 Task: Create new contact,   with mail id: 'JohnsonMarry@abc7ny.com', first name: 'Marry', Last name: 'Johnson', Job Title: Chief Executive Officer, Phone number (801) 555-1234. Change life cycle stage to  'Lead' and lead status to 'New'. Add new company to the associated contact: www.seaspancorp.com_x000D_
 and type: Prospect. Logged in from softage.1@softage.net
Action: Mouse moved to (80, 64)
Screenshot: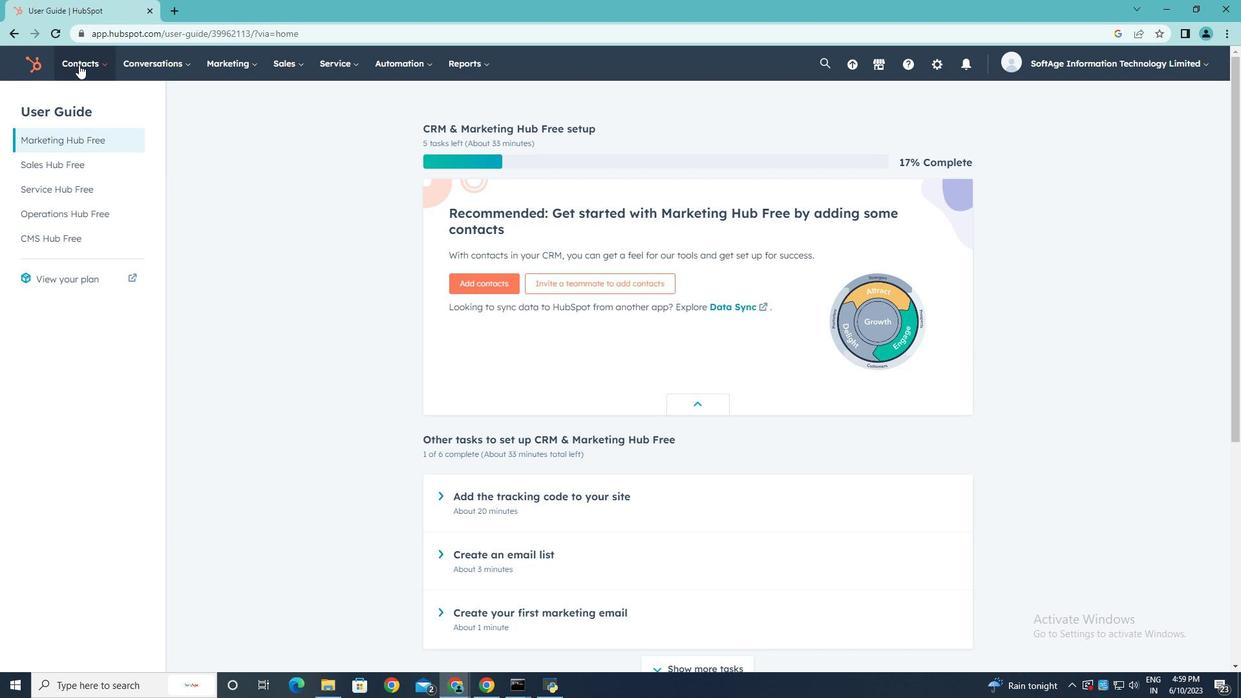 
Action: Mouse pressed left at (80, 64)
Screenshot: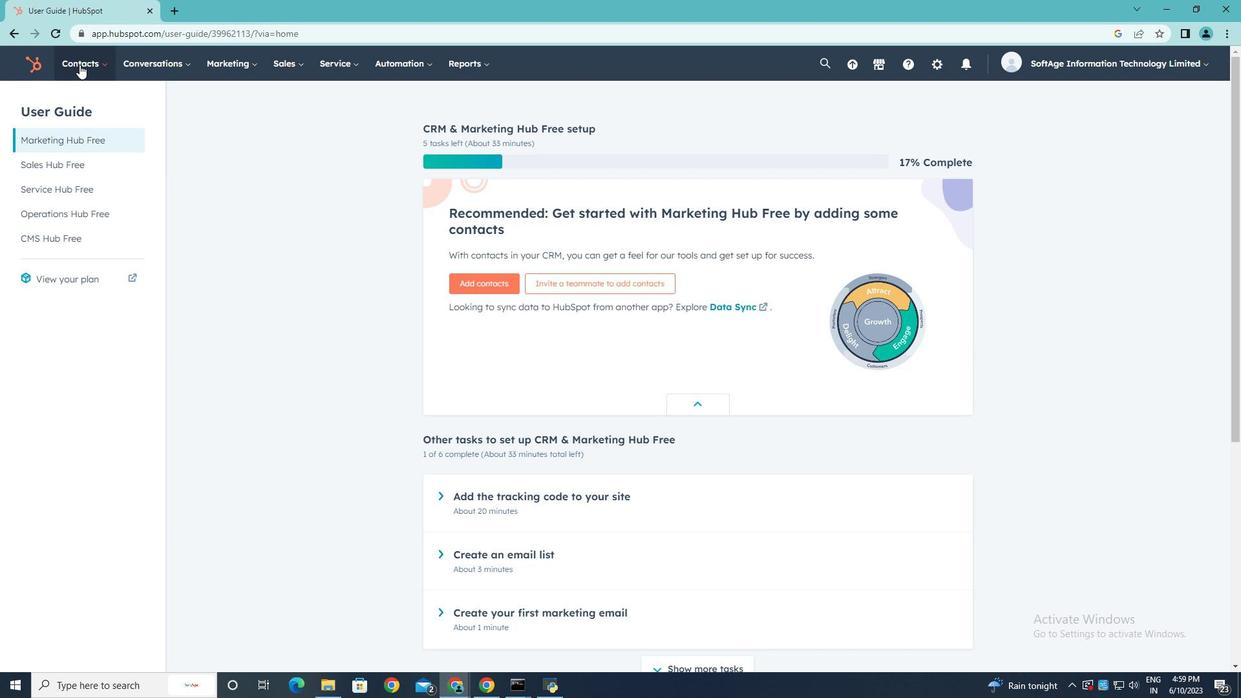 
Action: Mouse moved to (89, 99)
Screenshot: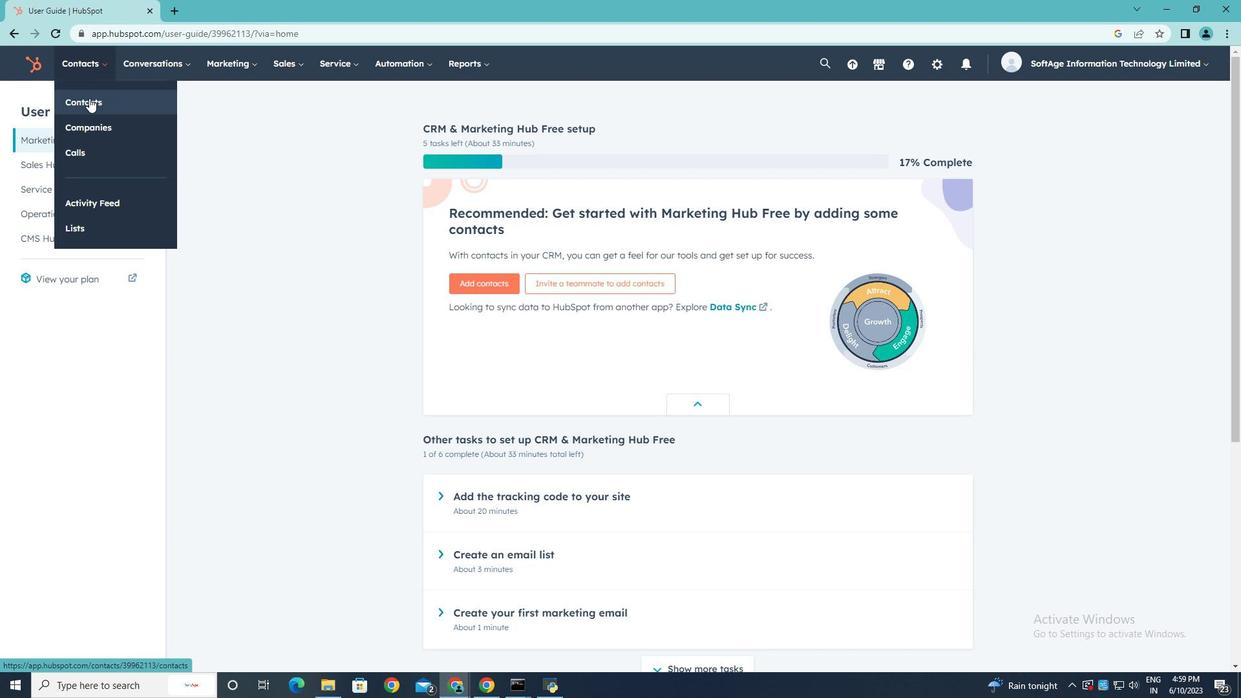
Action: Mouse pressed left at (89, 99)
Screenshot: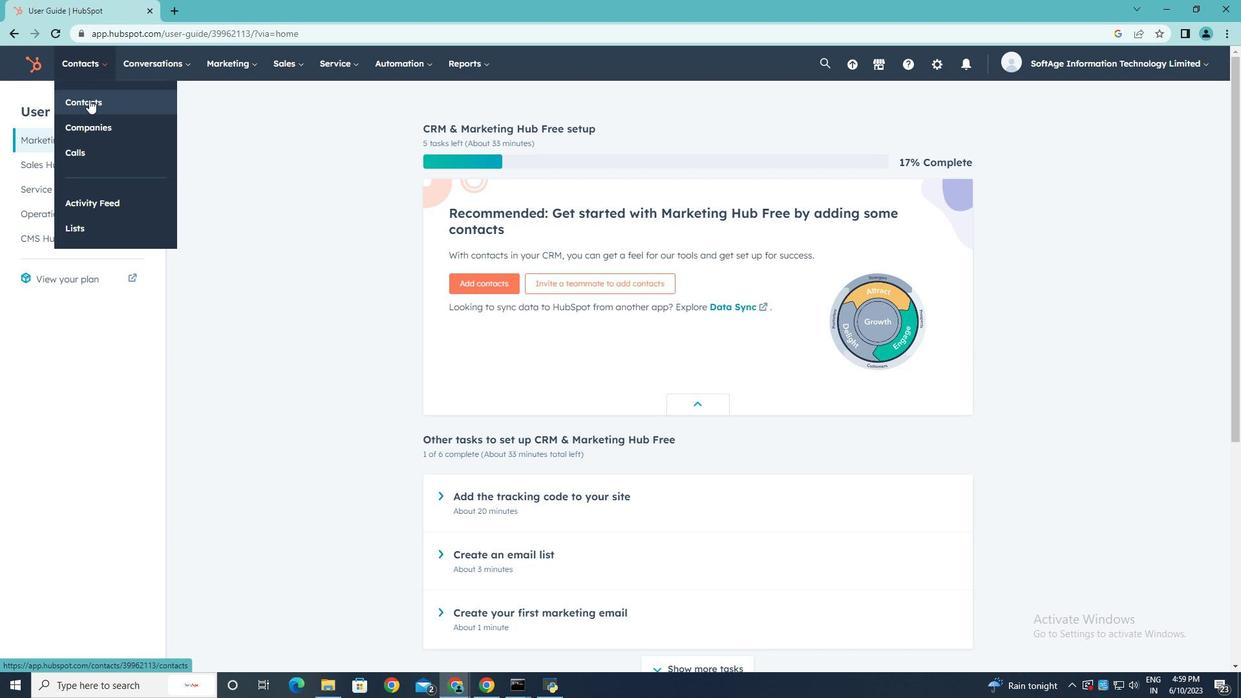 
Action: Mouse moved to (1163, 111)
Screenshot: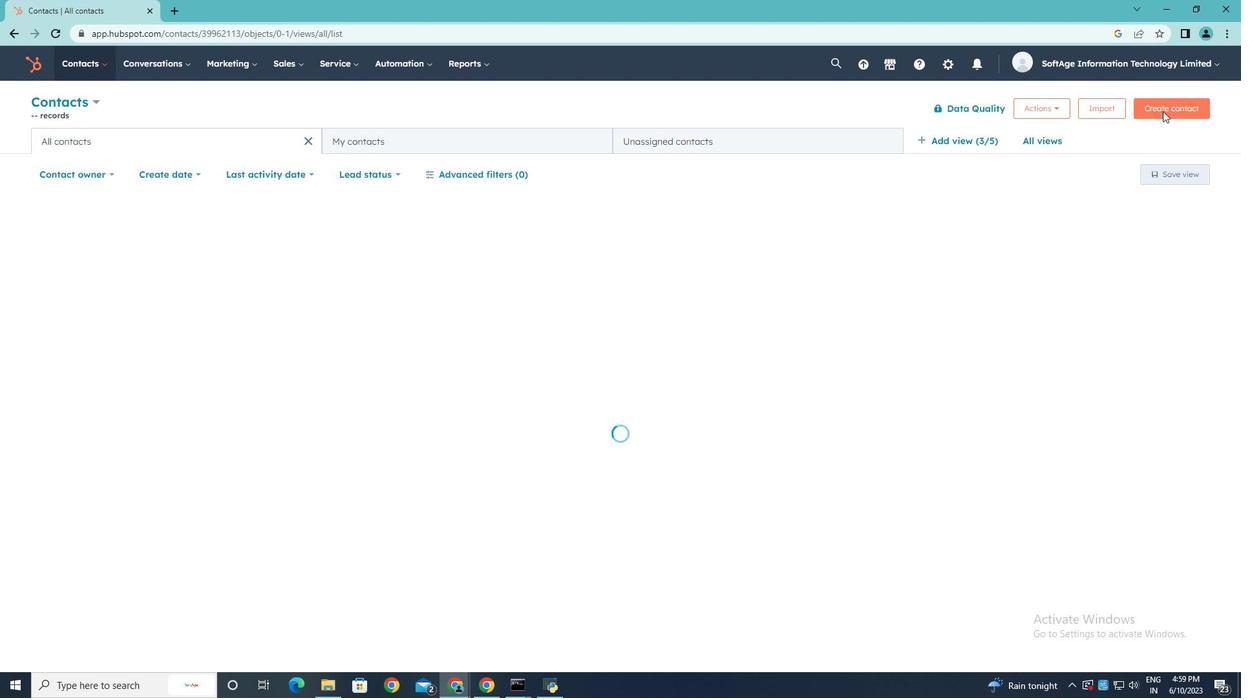 
Action: Mouse pressed left at (1163, 111)
Screenshot: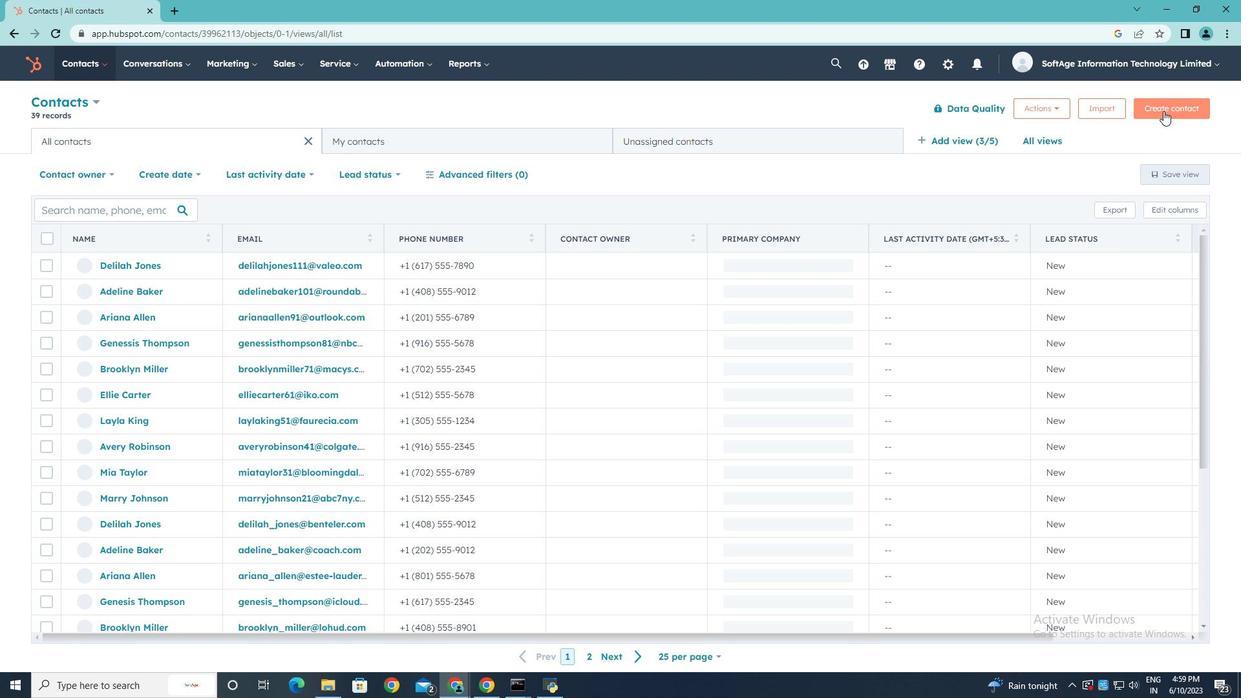 
Action: Mouse moved to (915, 170)
Screenshot: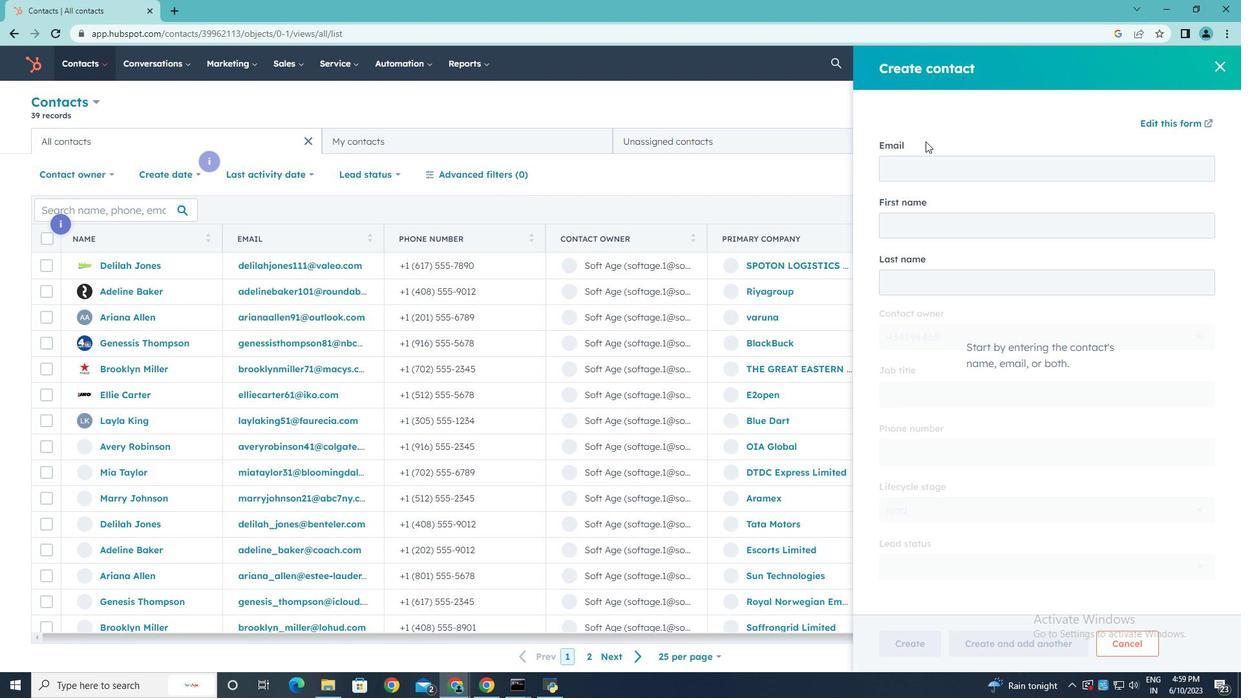 
Action: Mouse pressed left at (915, 170)
Screenshot: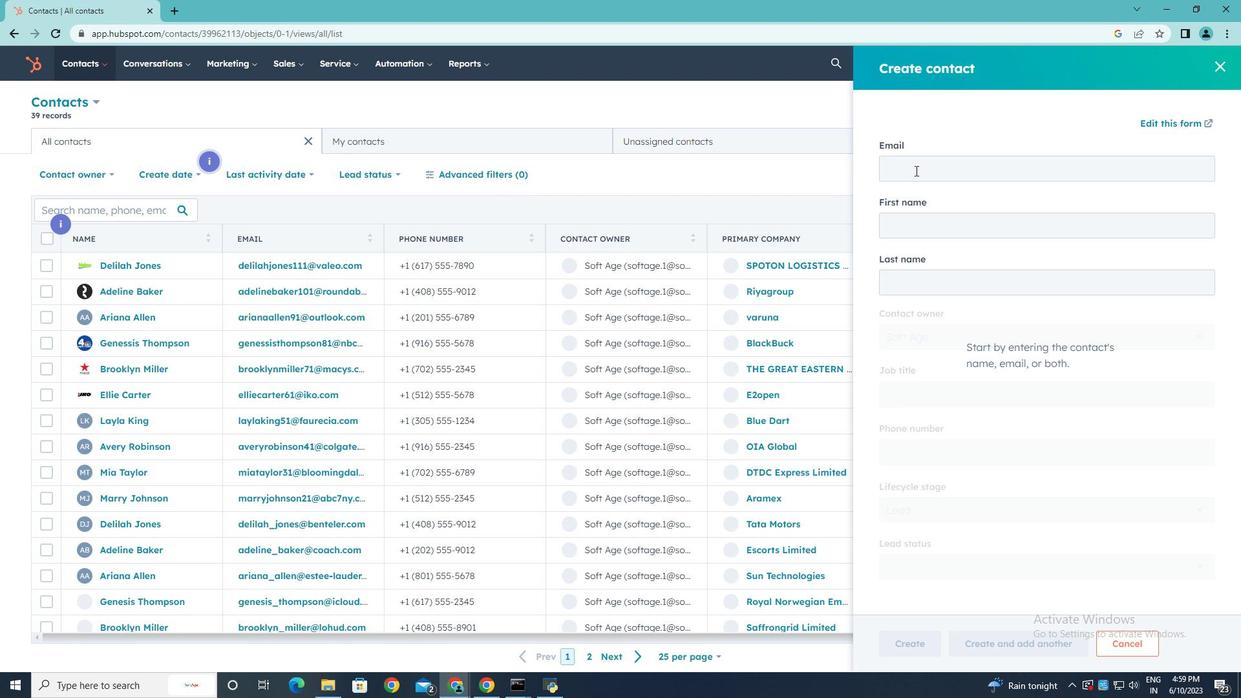 
Action: Key pressed <Key.shift>Johnson<Key.shift><Key.shift><Key.shift>Marry<Key.shift>@abc7ny.com
Screenshot: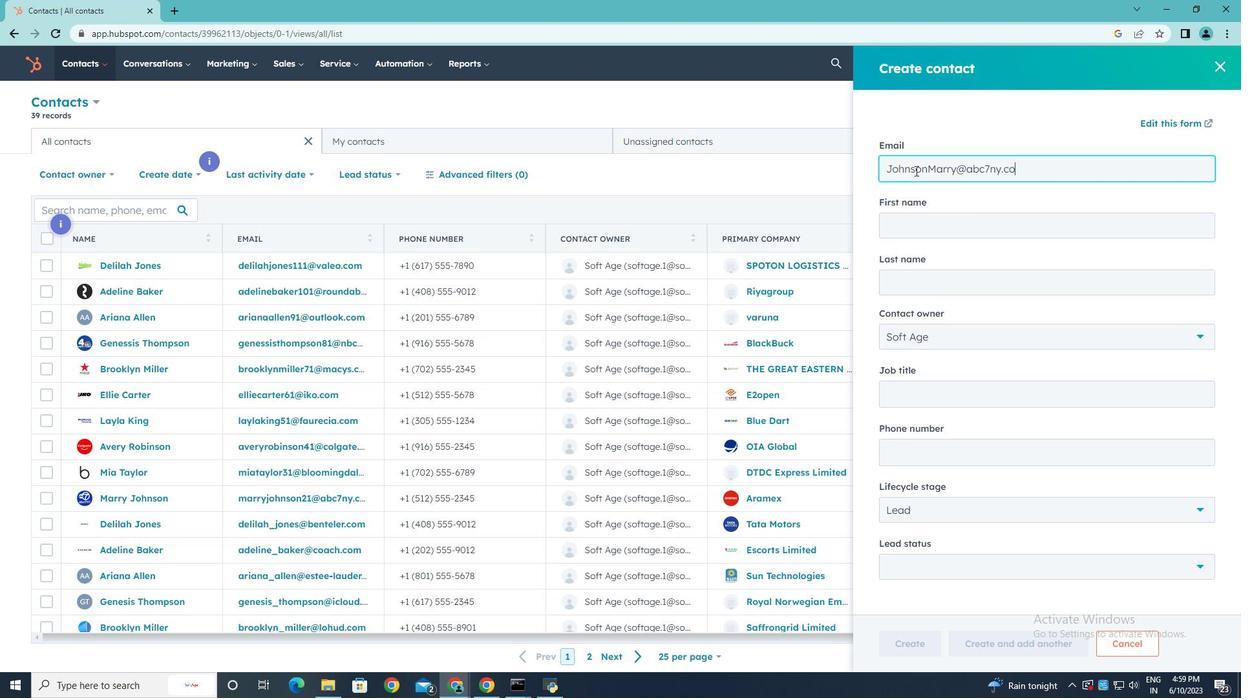 
Action: Mouse moved to (907, 225)
Screenshot: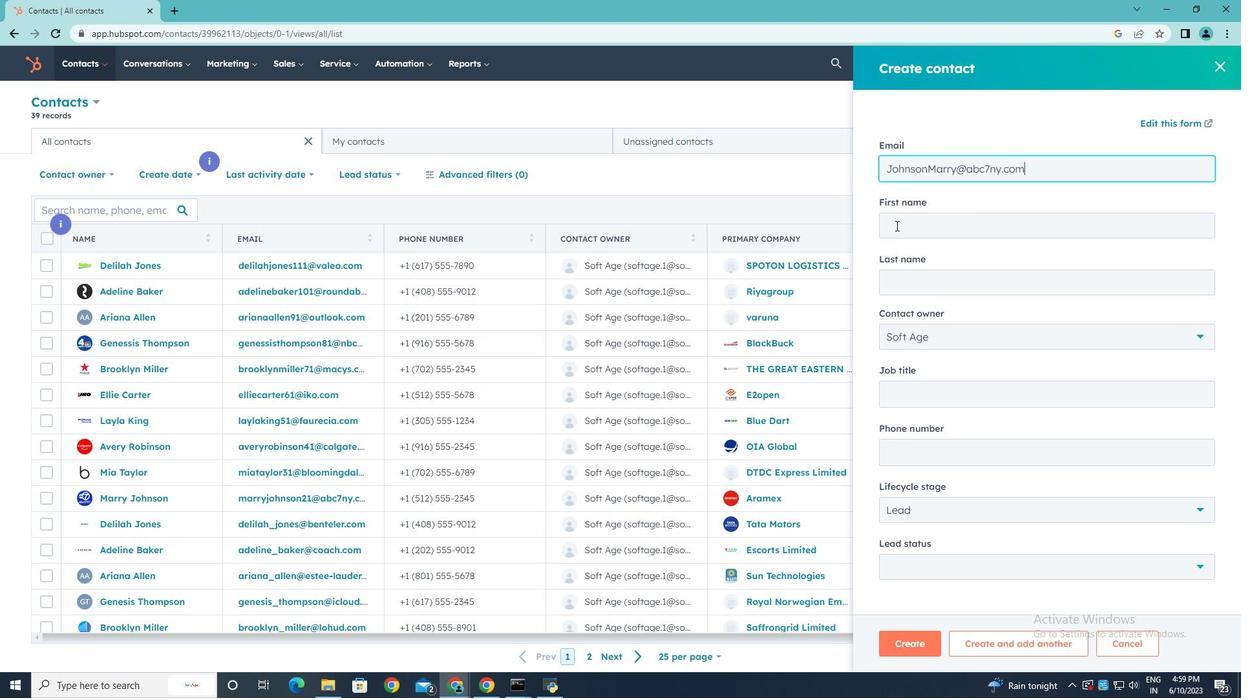 
Action: Mouse pressed left at (907, 225)
Screenshot: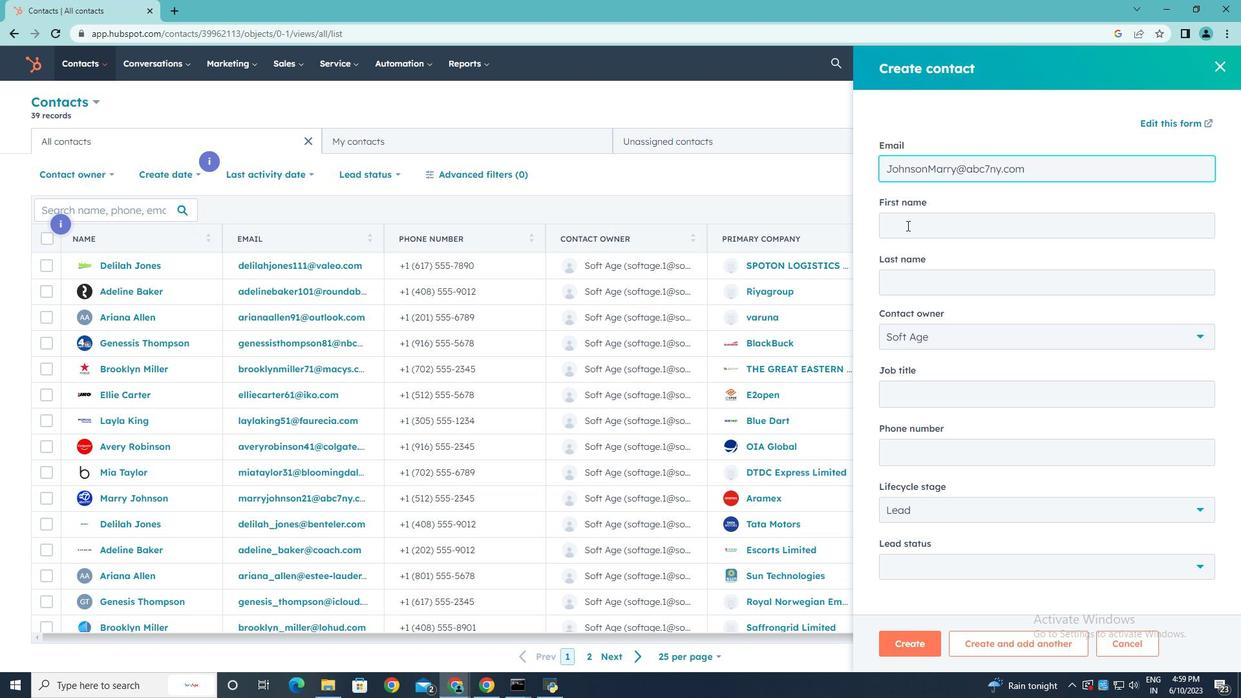 
Action: Key pressed <Key.shift>Johnson
Screenshot: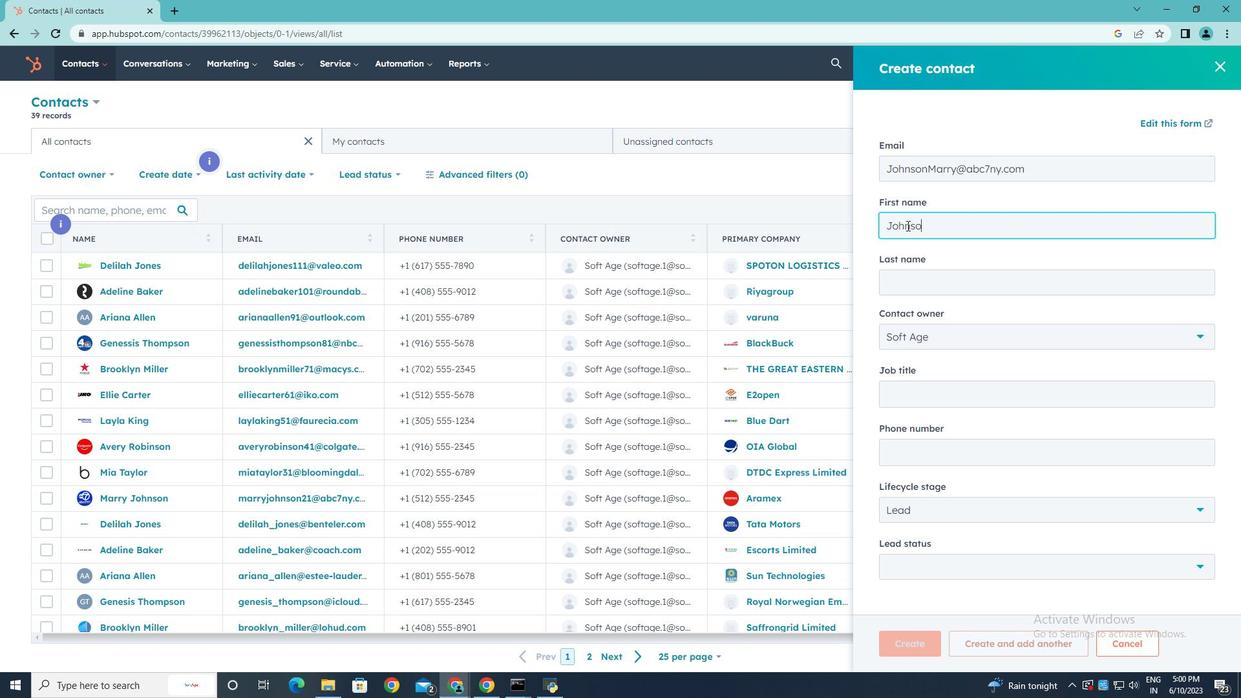 
Action: Mouse moved to (907, 287)
Screenshot: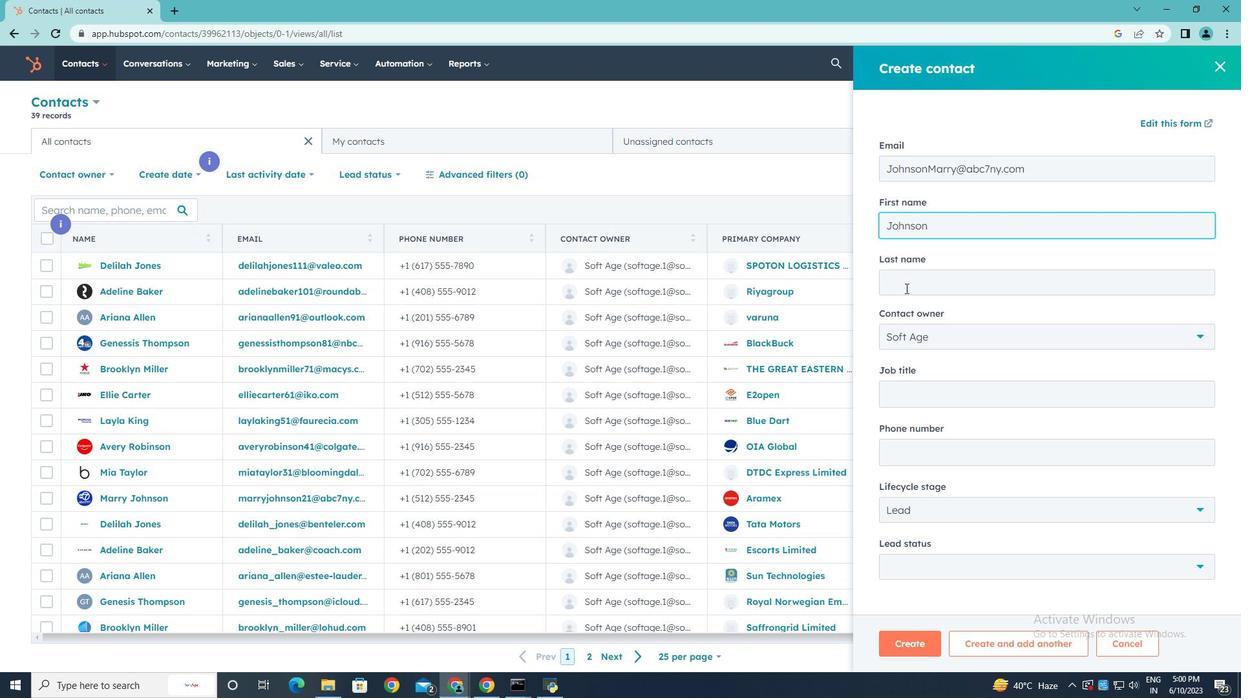 
Action: Mouse pressed left at (907, 287)
Screenshot: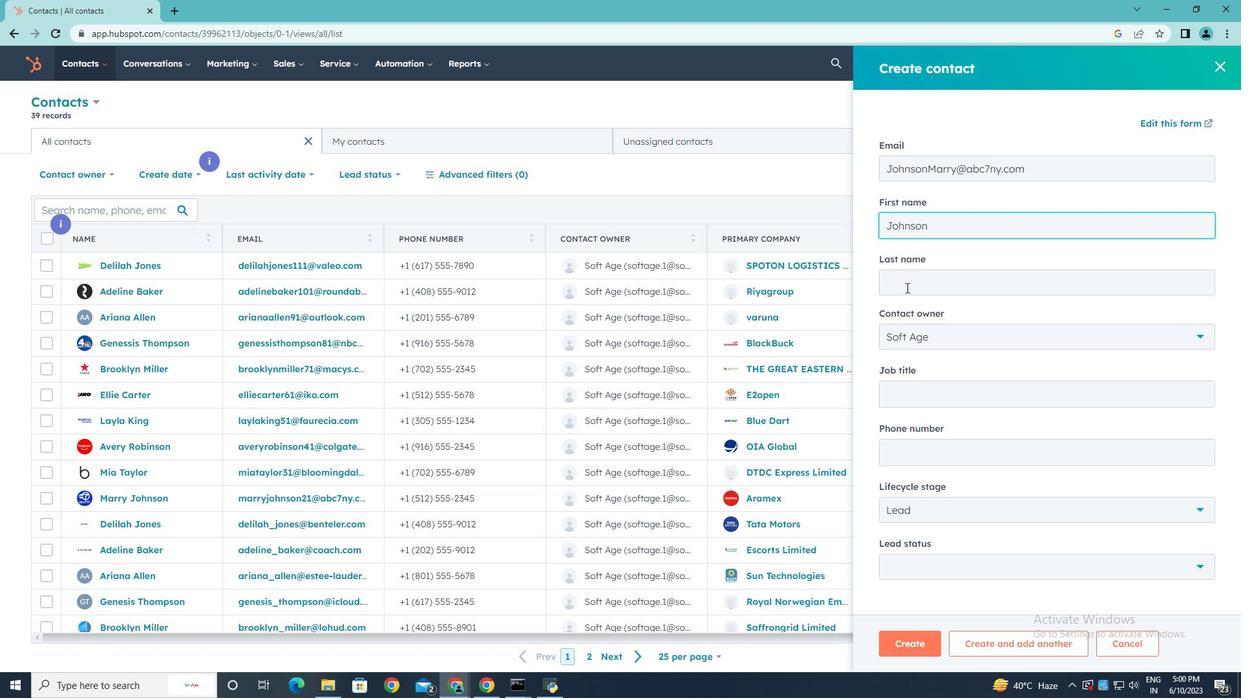 
Action: Key pressed <Key.shift>Marry
Screenshot: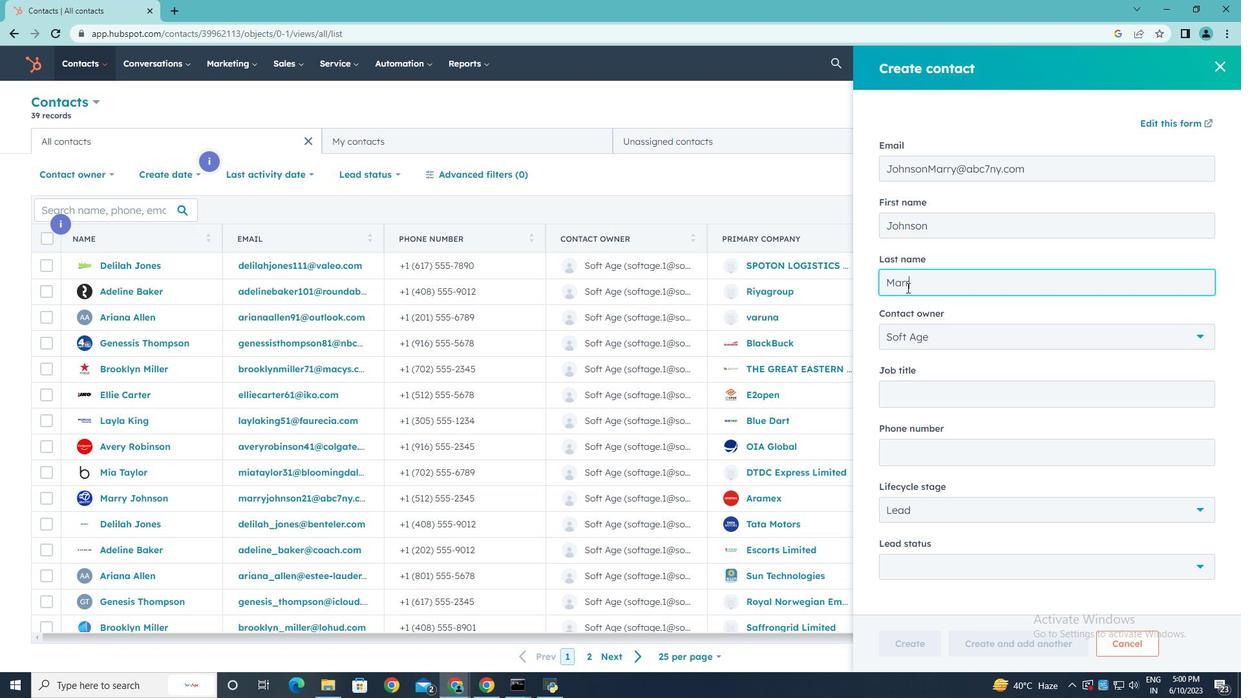 
Action: Mouse moved to (919, 397)
Screenshot: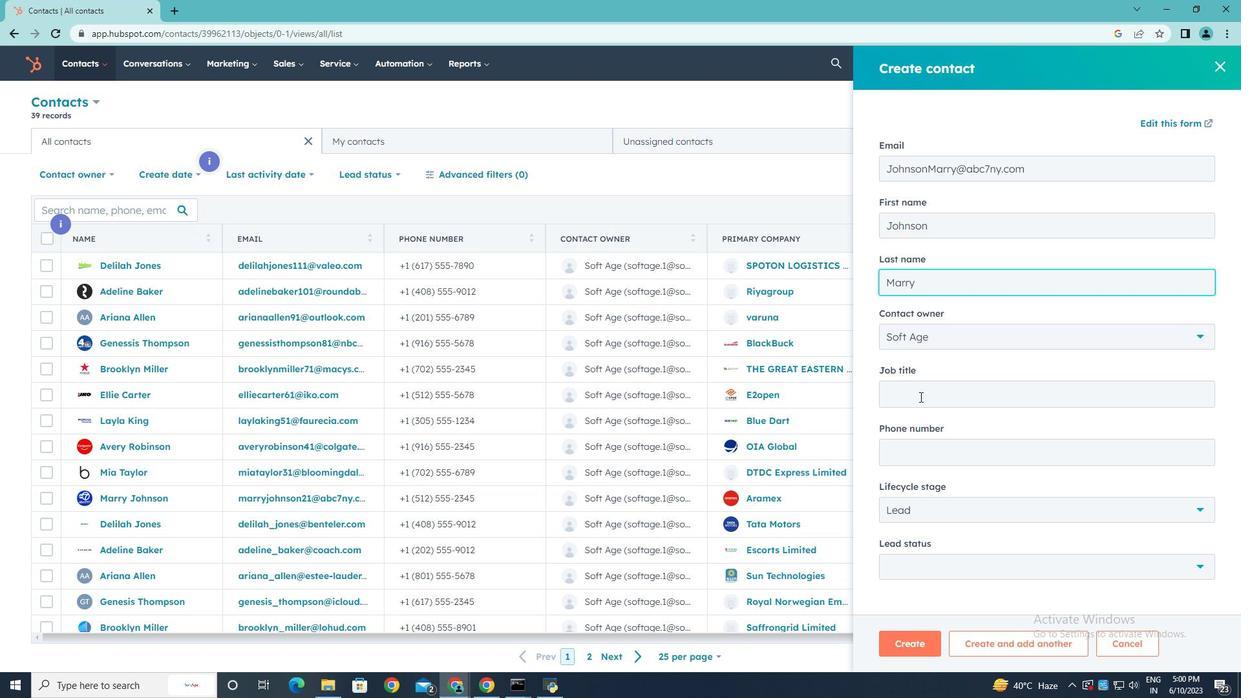 
Action: Mouse pressed left at (919, 397)
Screenshot: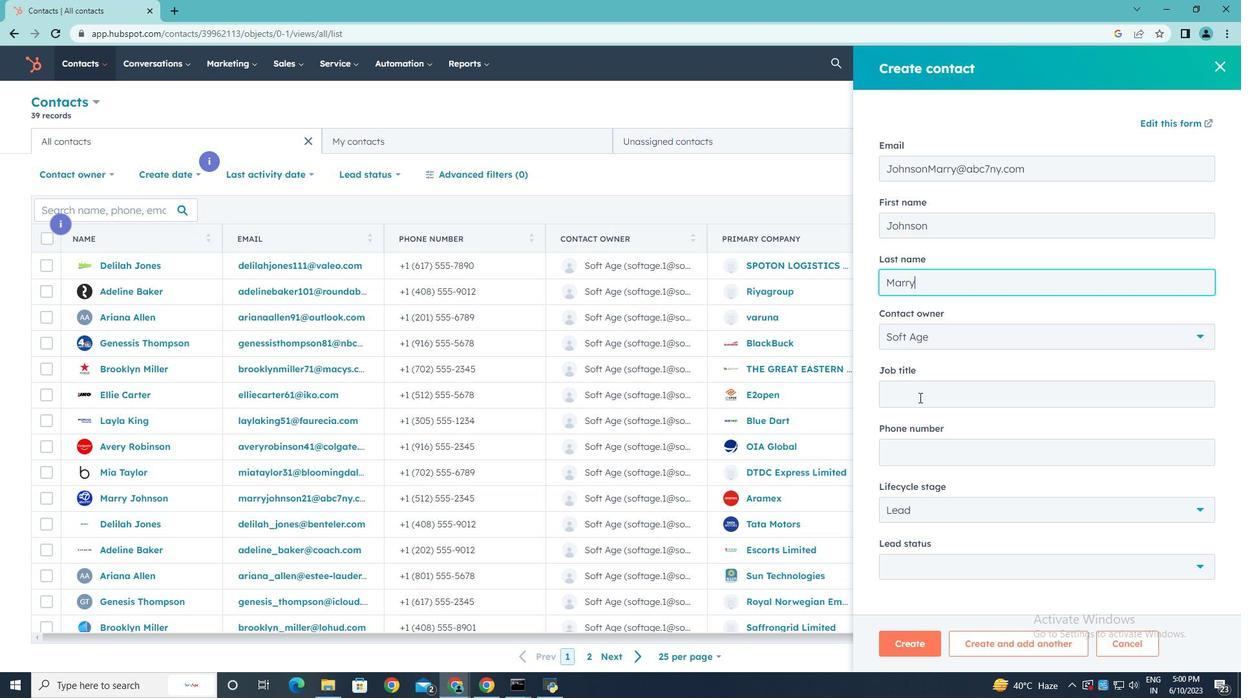 
Action: Key pressed <Key.shift>Chief<Key.space><Key.shift><Key.shift><Key.shift>Executive<Key.space><Key.shift><Key.shift><Key.shift><Key.shift><Key.shift><Key.shift>Officer
Screenshot: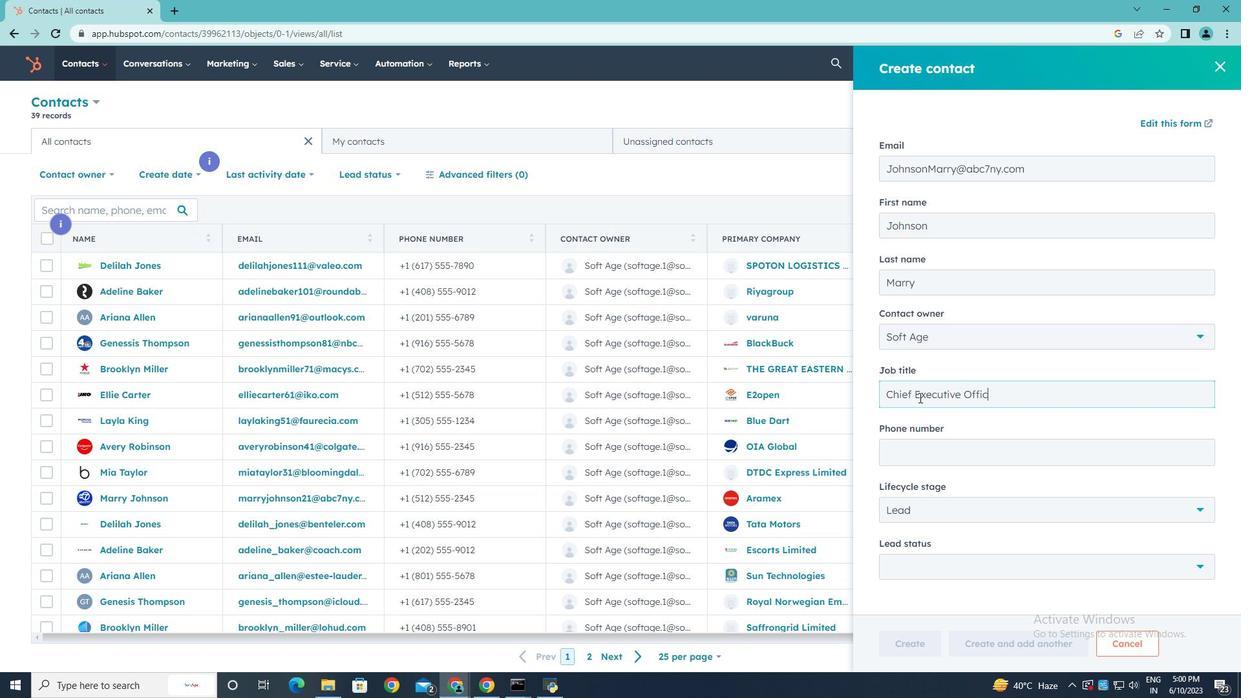
Action: Mouse moved to (953, 450)
Screenshot: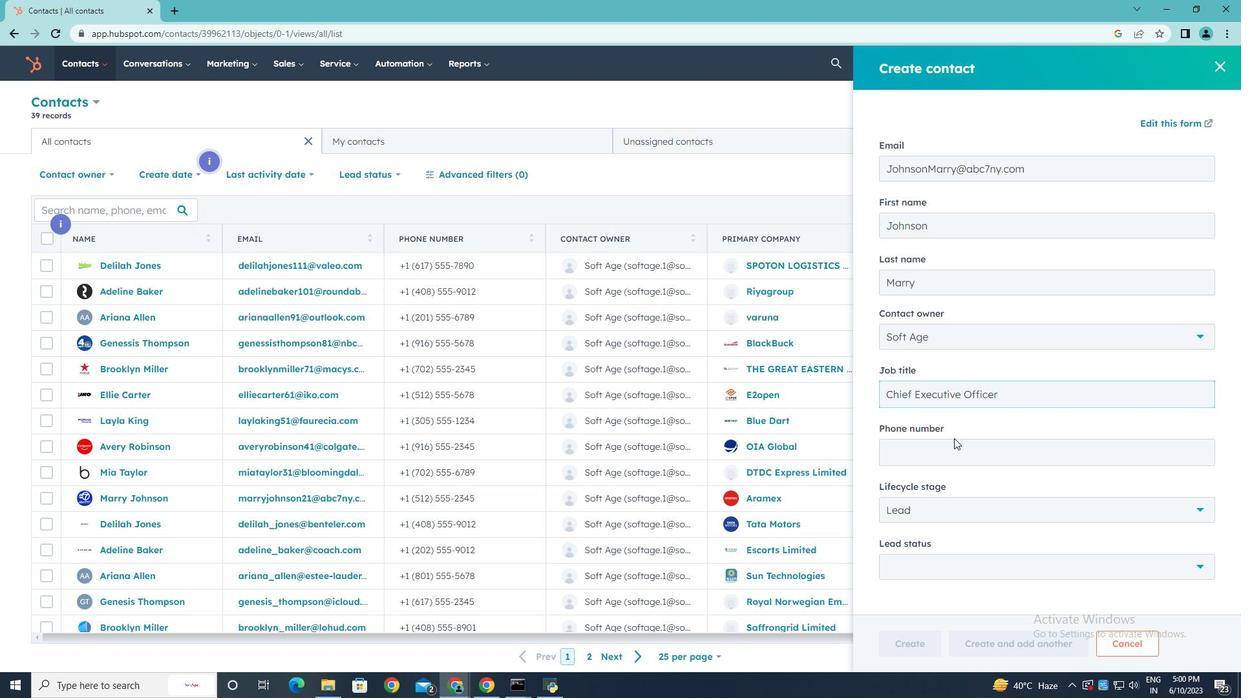 
Action: Mouse pressed left at (953, 450)
Screenshot: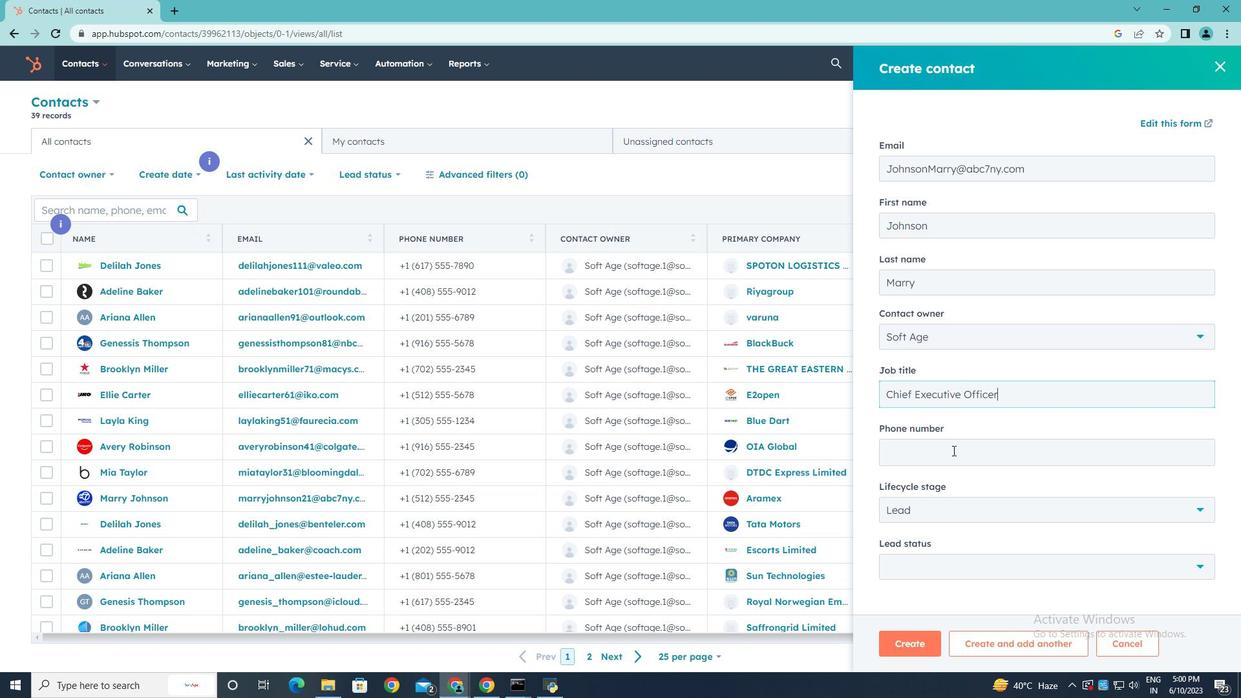 
Action: Key pressed 8015551234
Screenshot: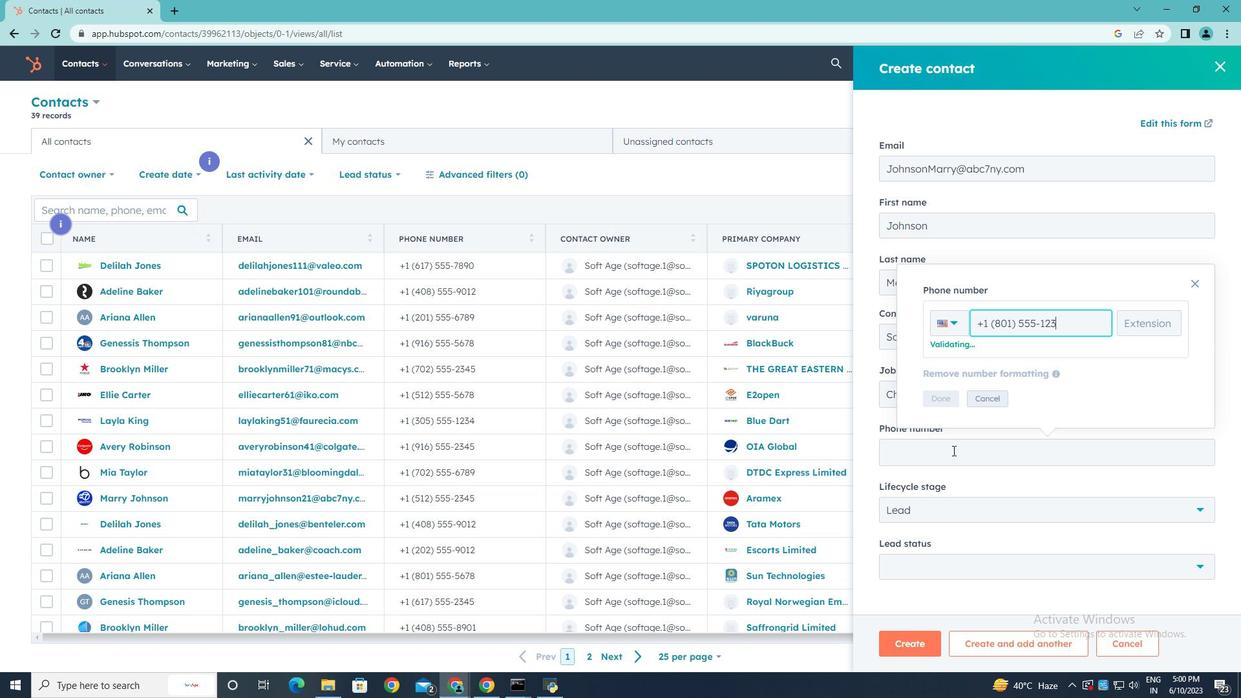
Action: Mouse moved to (948, 400)
Screenshot: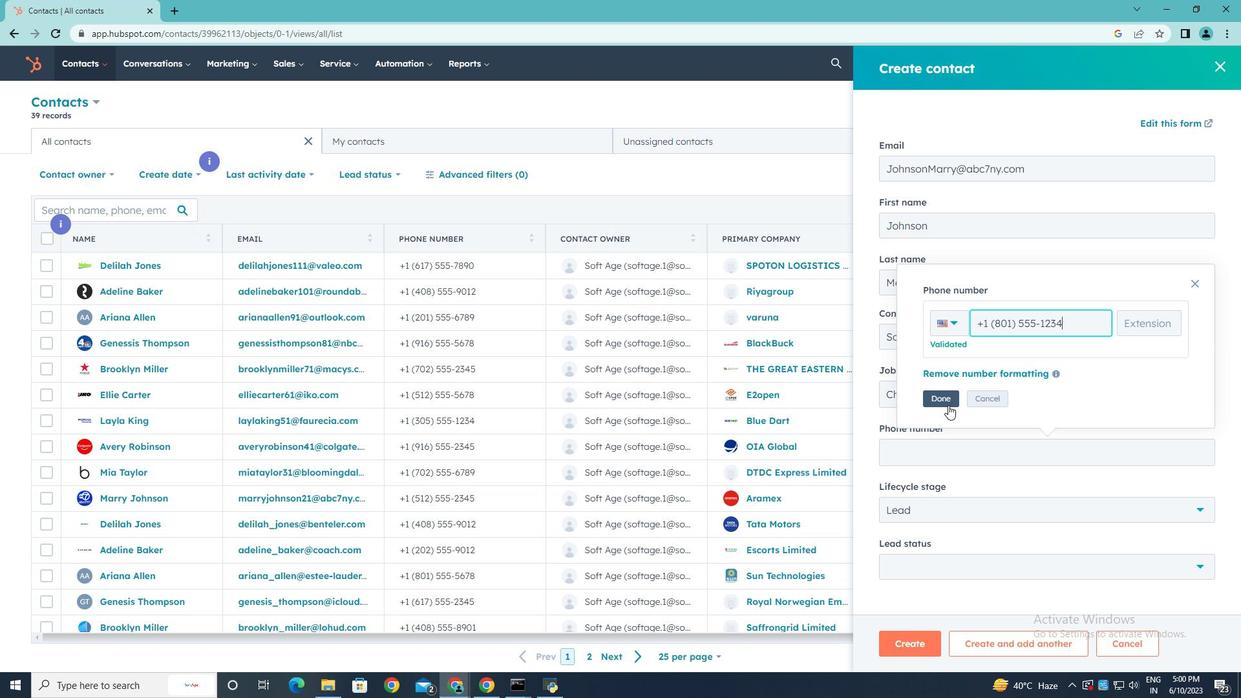 
Action: Mouse pressed left at (948, 400)
Screenshot: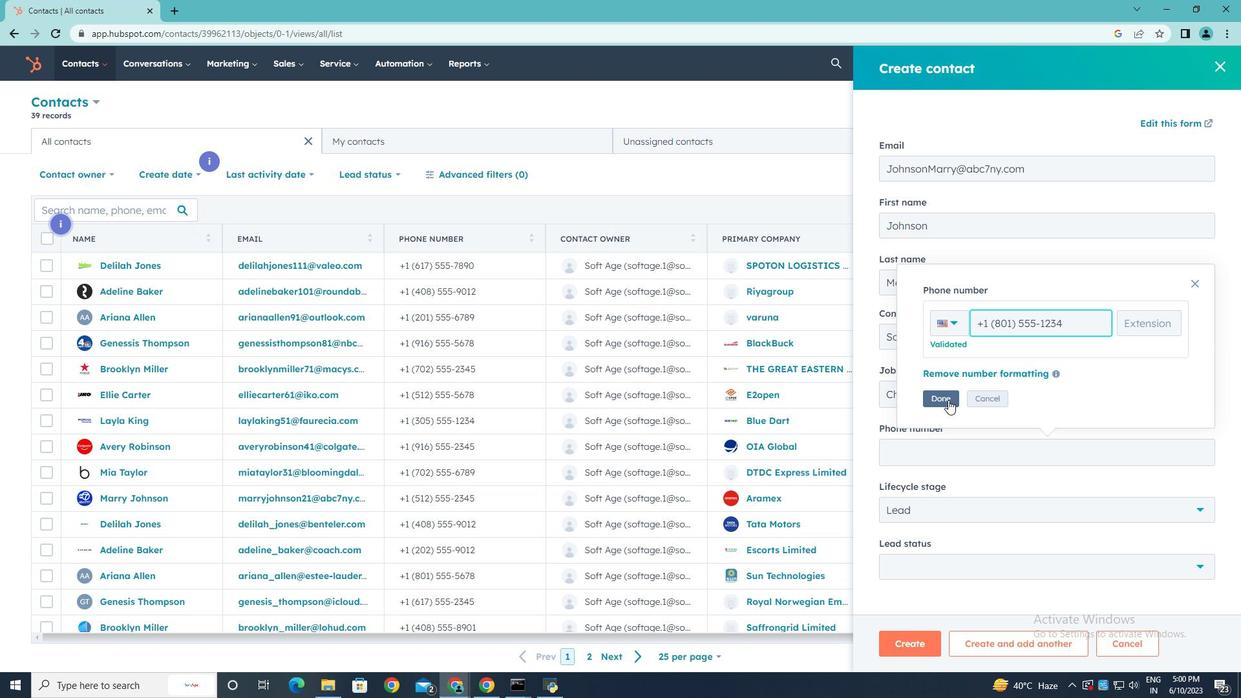 
Action: Mouse moved to (960, 512)
Screenshot: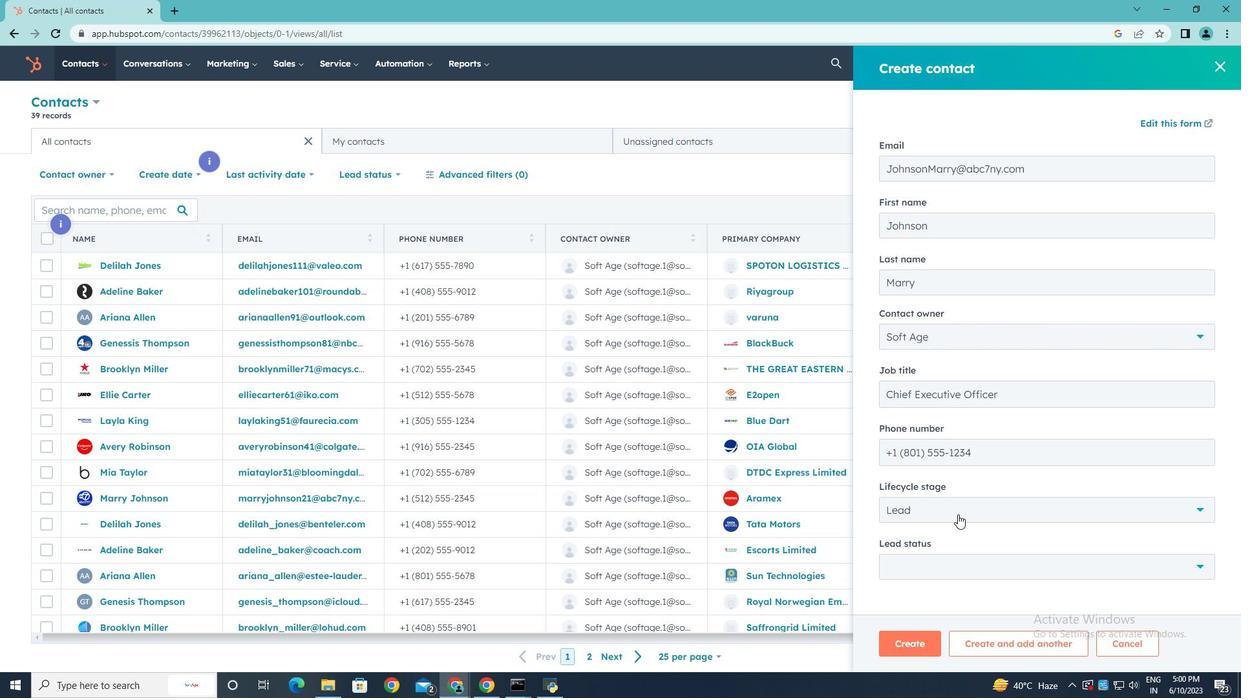 
Action: Mouse pressed left at (960, 512)
Screenshot: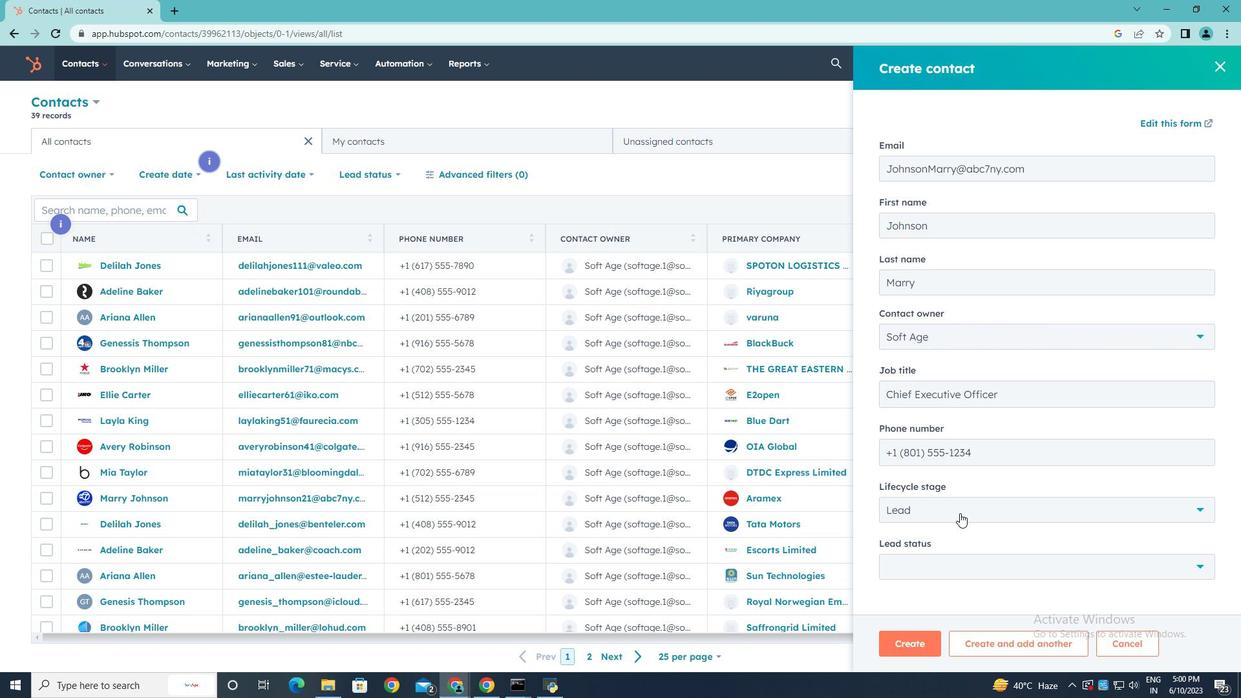 
Action: Mouse moved to (933, 391)
Screenshot: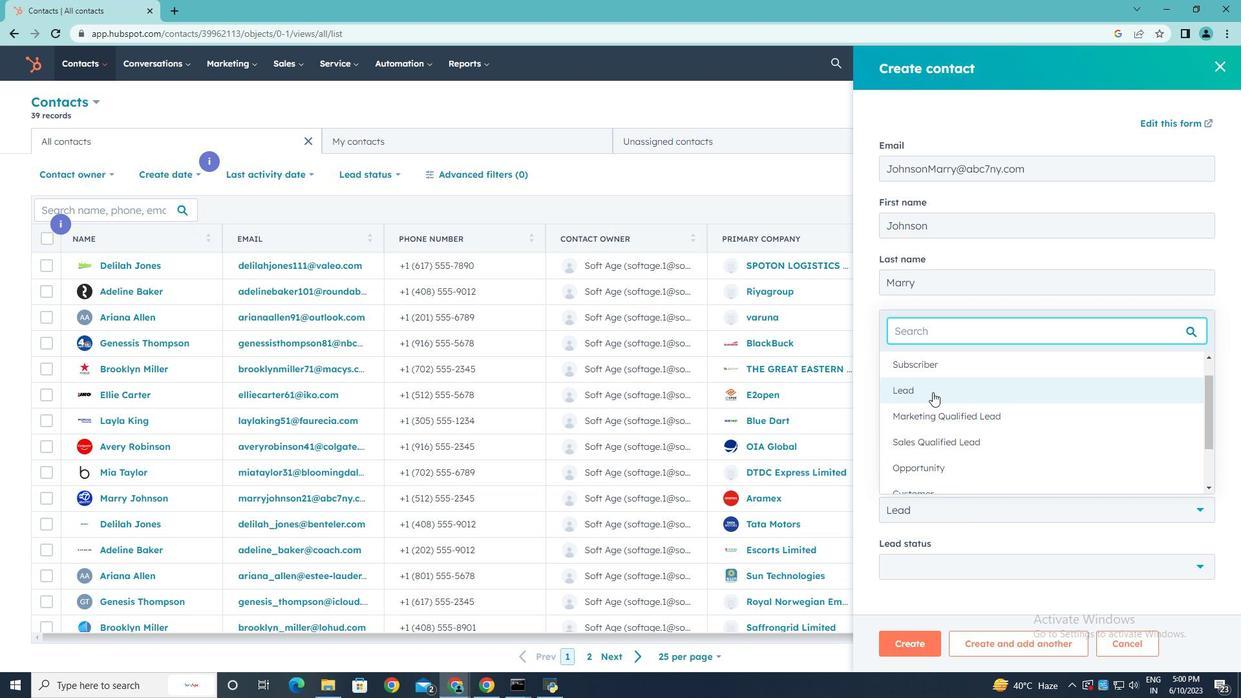 
Action: Mouse pressed left at (933, 391)
Screenshot: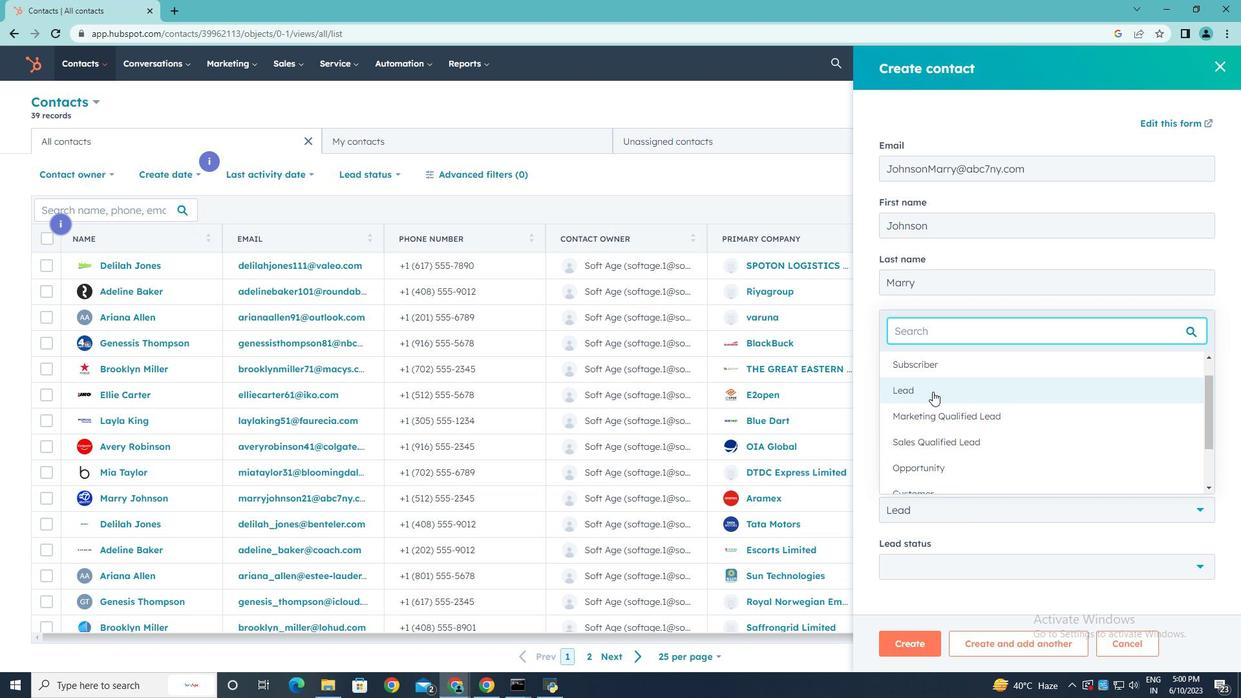 
Action: Mouse moved to (935, 567)
Screenshot: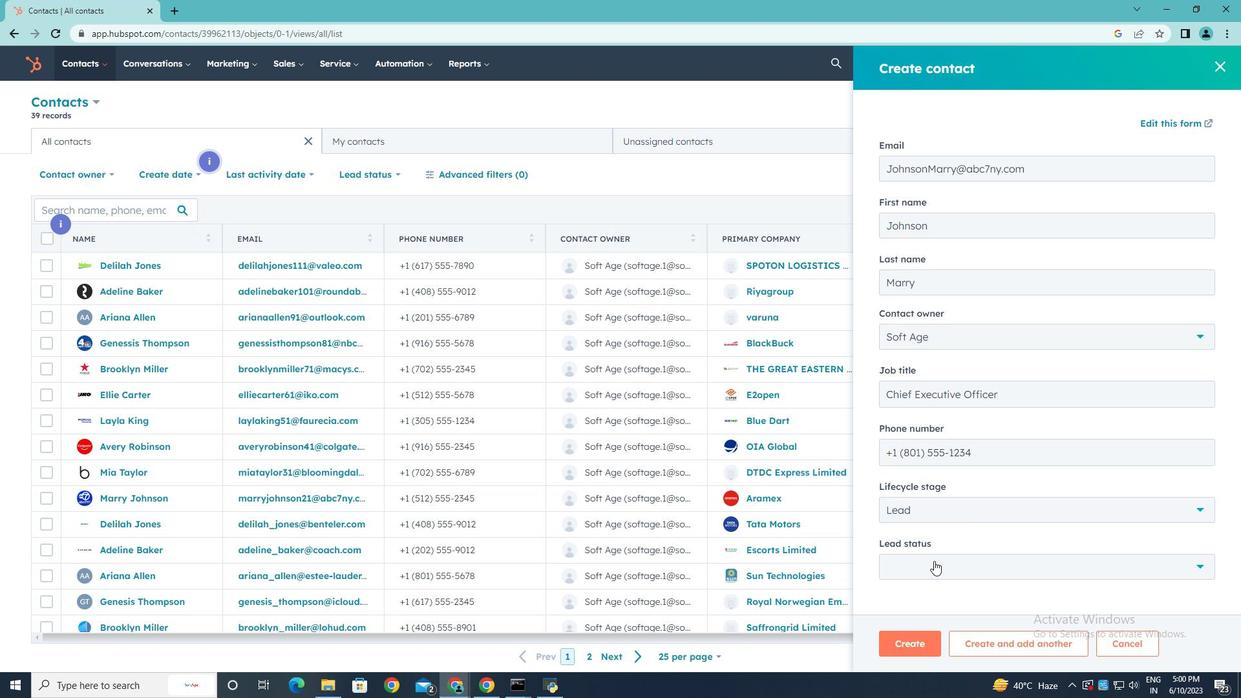 
Action: Mouse pressed left at (935, 567)
Screenshot: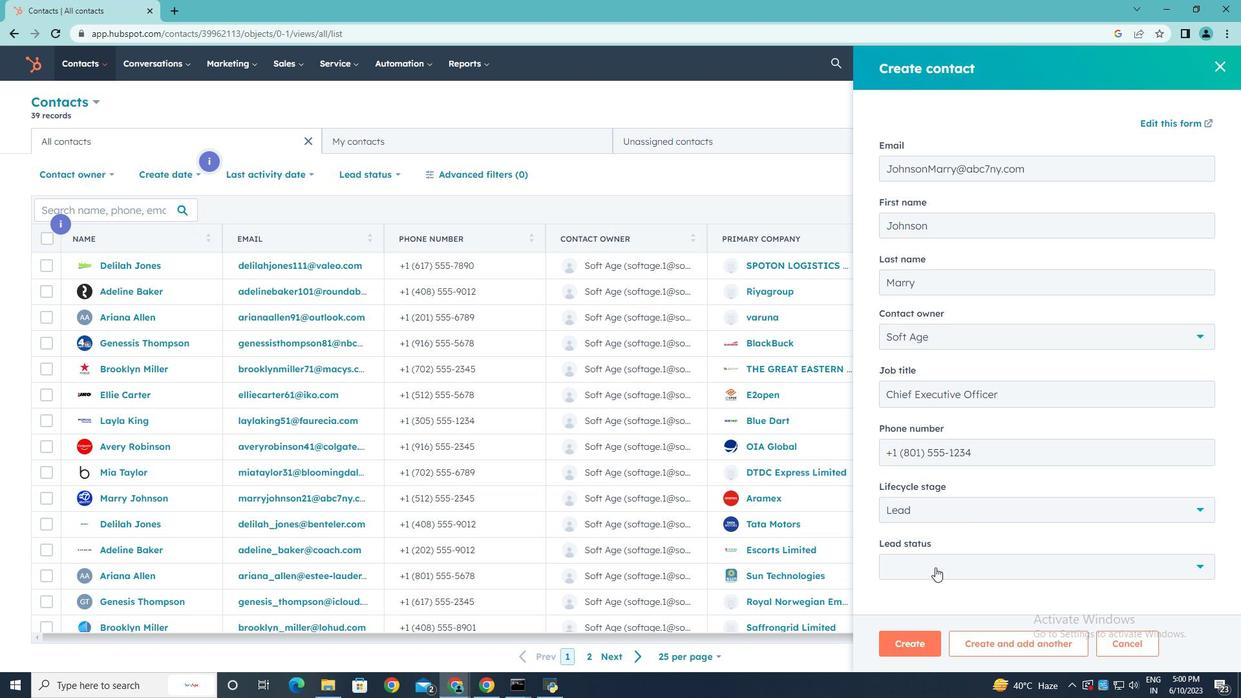 
Action: Mouse moved to (938, 453)
Screenshot: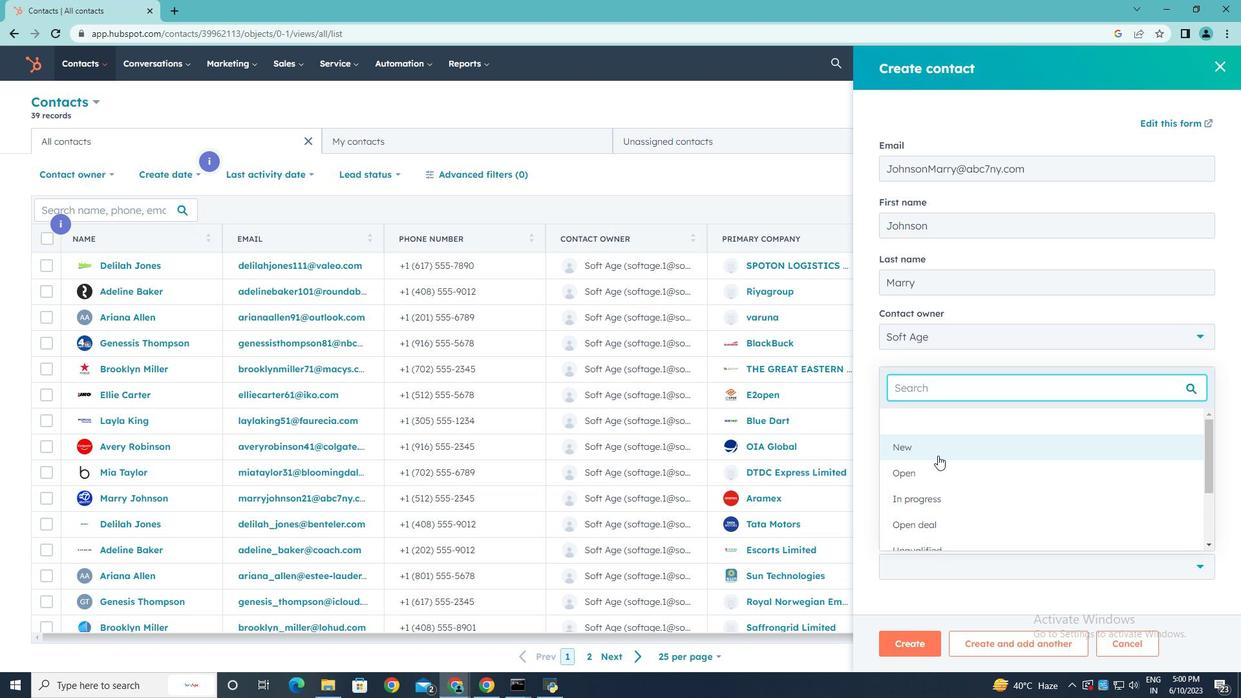 
Action: Mouse pressed left at (938, 453)
Screenshot: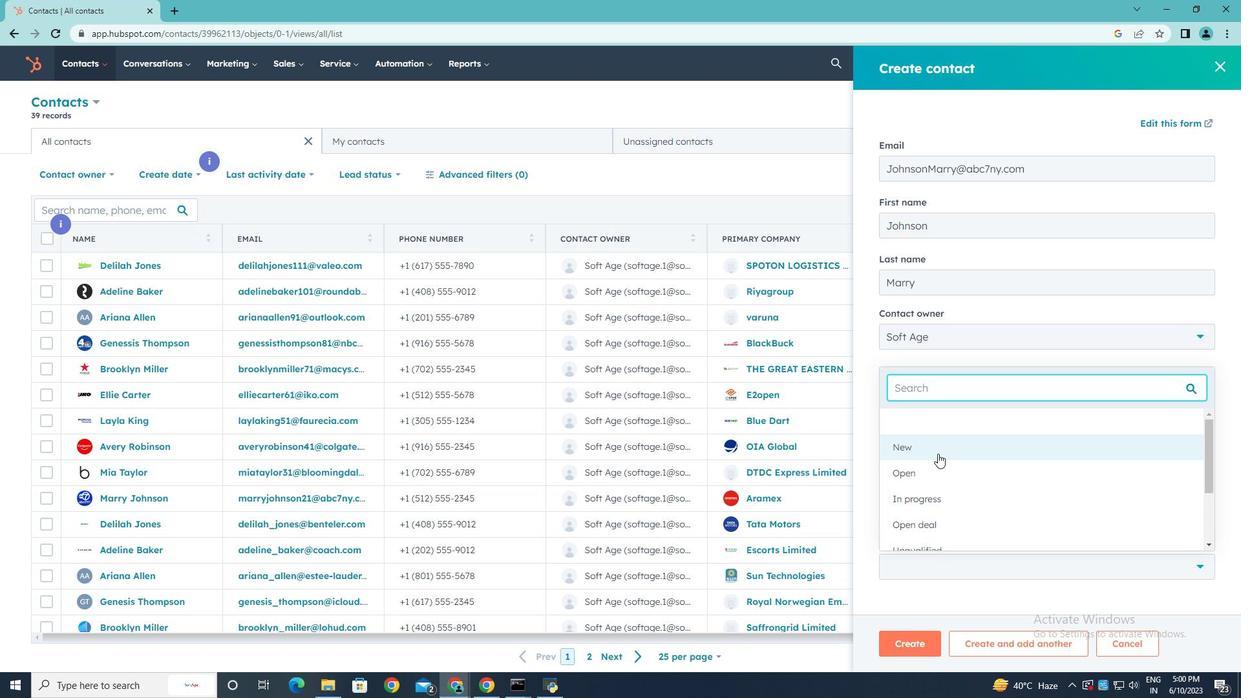 
Action: Mouse moved to (967, 530)
Screenshot: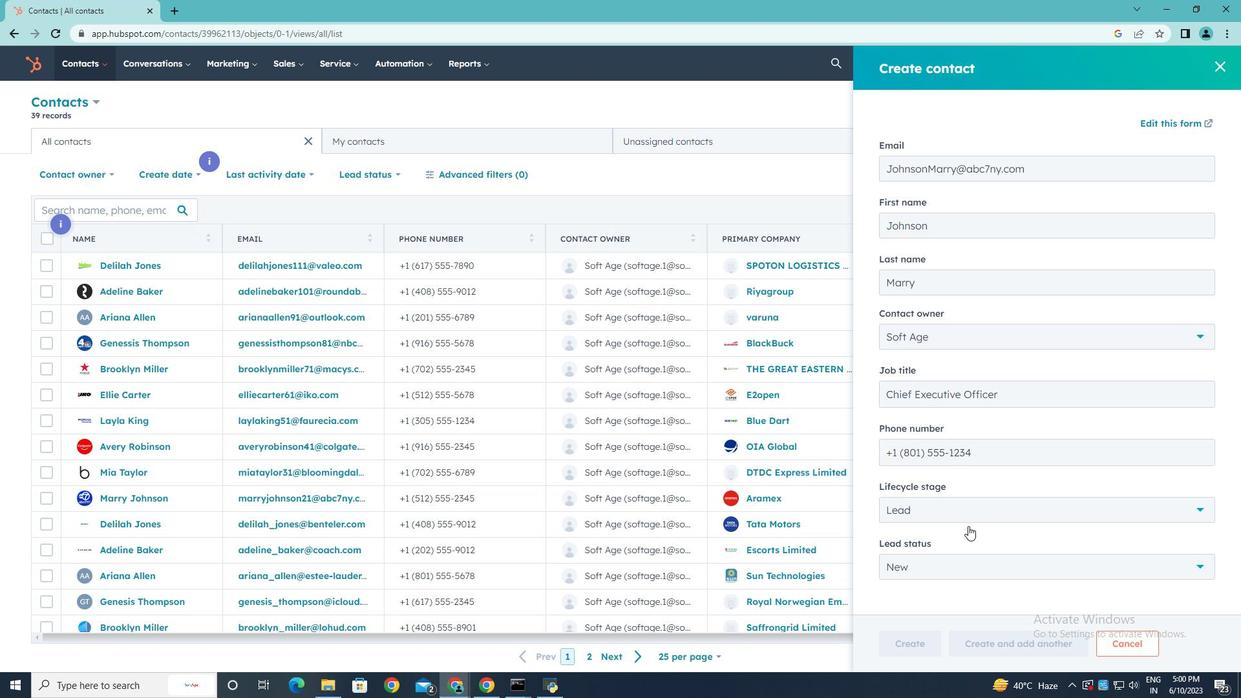 
Action: Mouse scrolled (967, 529) with delta (0, 0)
Screenshot: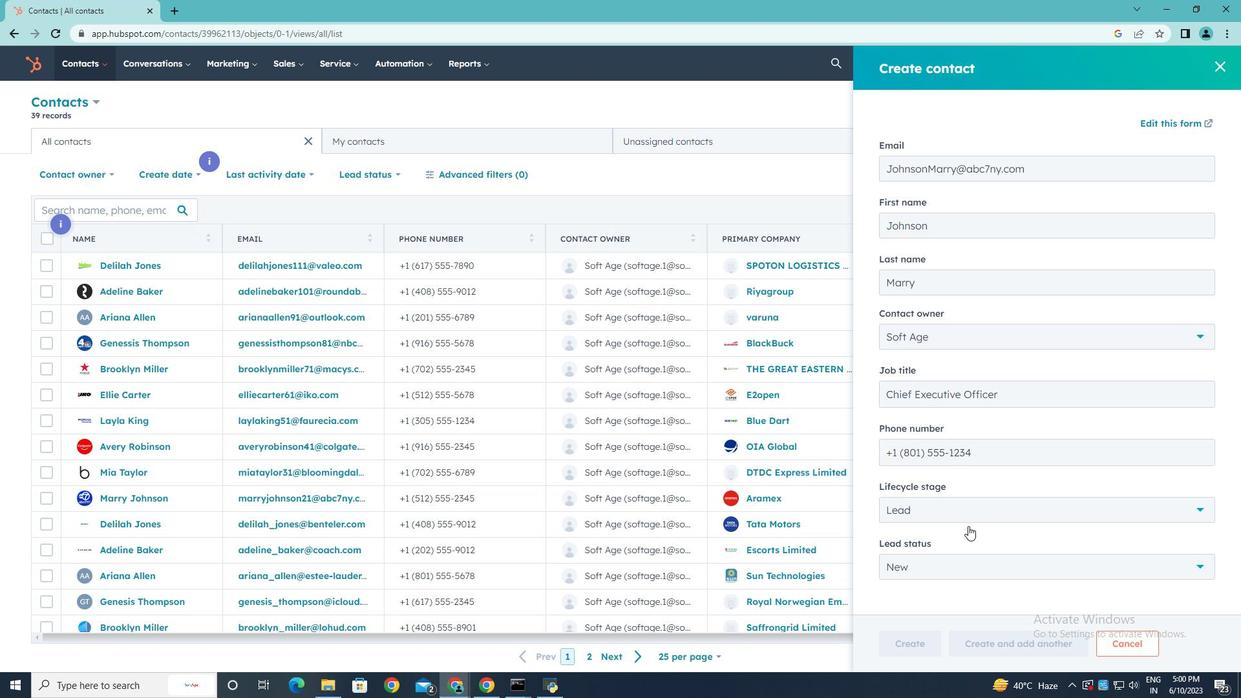 
Action: Mouse scrolled (967, 529) with delta (0, 0)
Screenshot: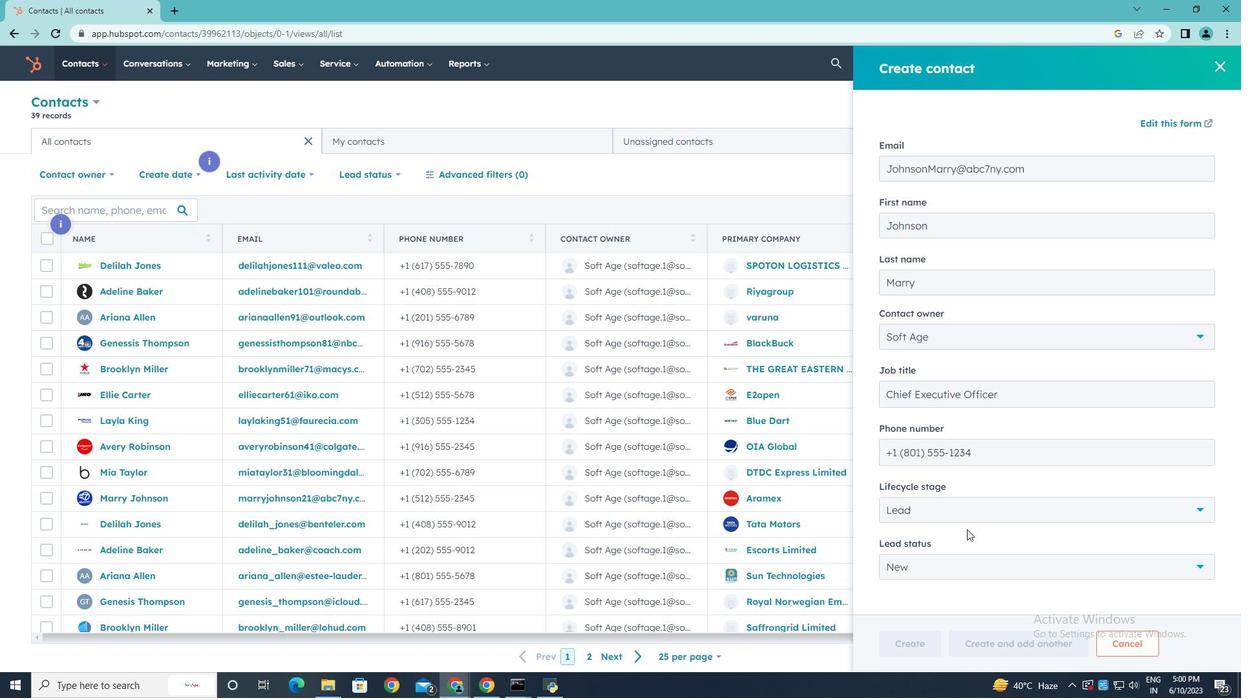 
Action: Mouse moved to (909, 642)
Screenshot: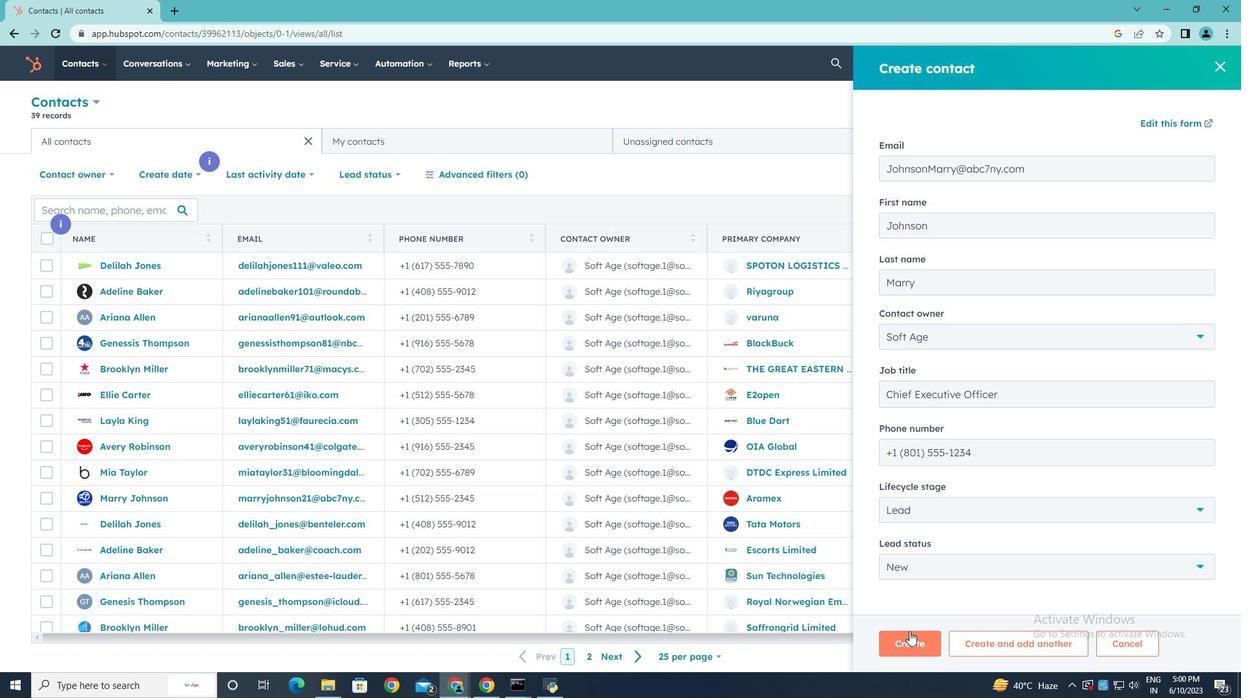 
Action: Mouse pressed left at (909, 642)
Screenshot: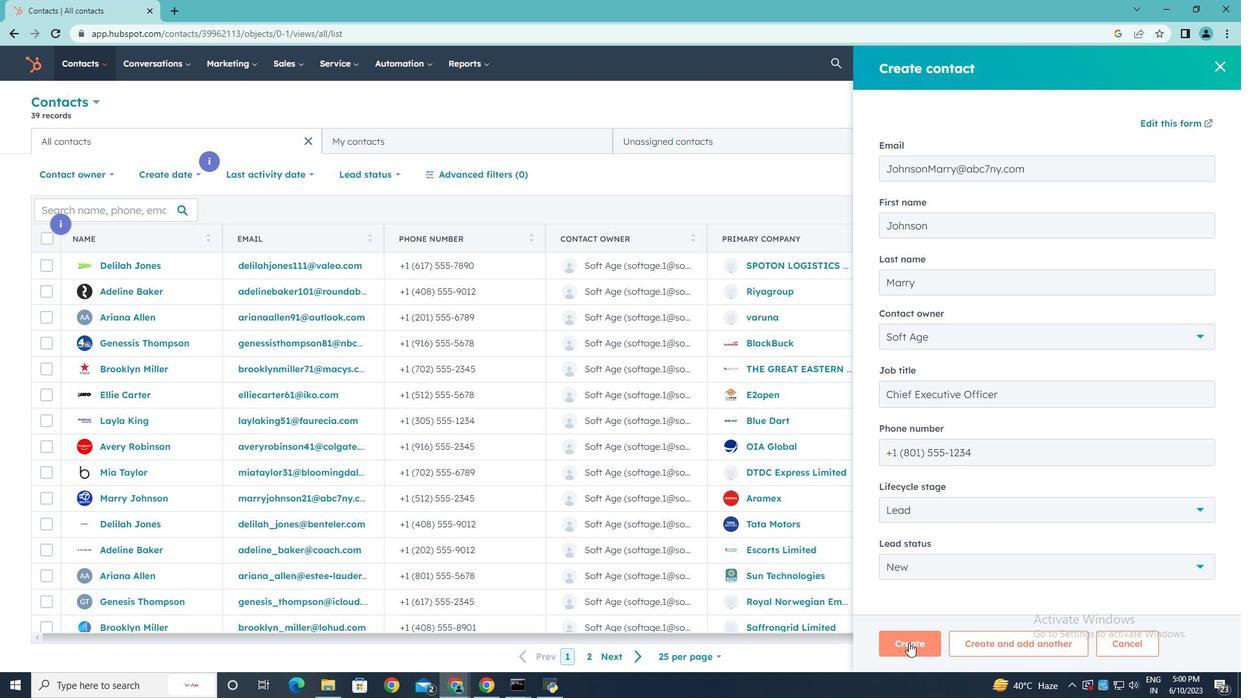 
Action: Mouse moved to (878, 420)
Screenshot: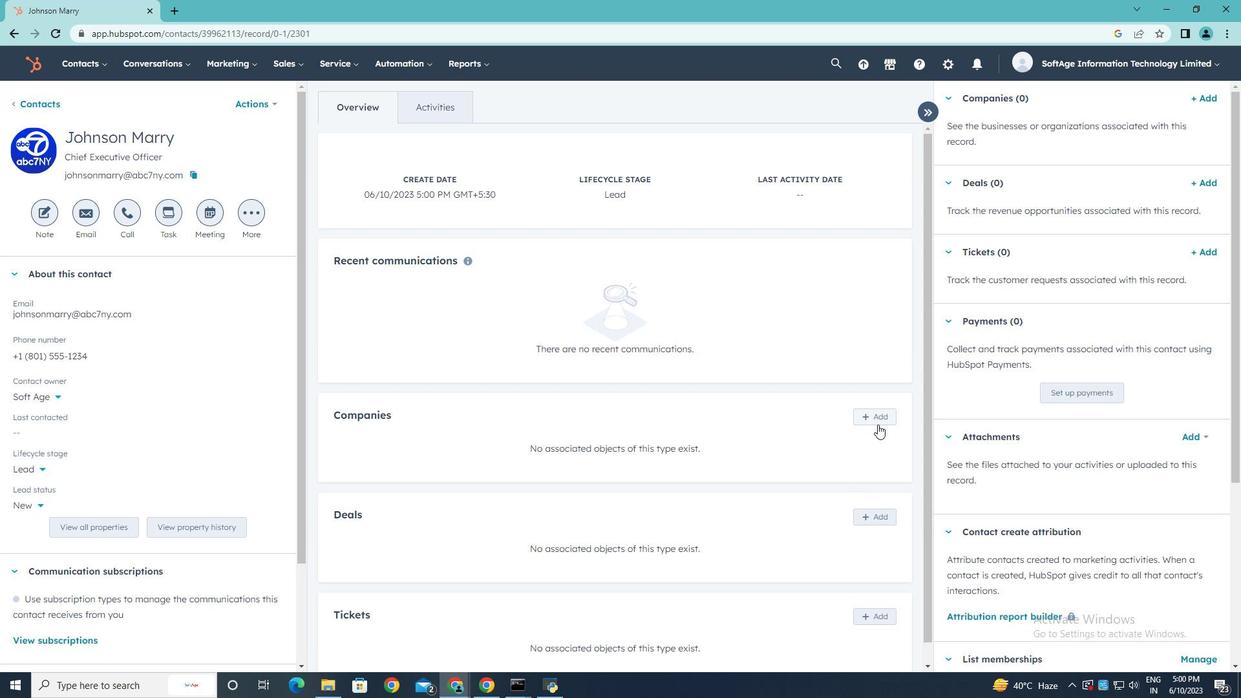 
Action: Mouse pressed left at (878, 420)
Screenshot: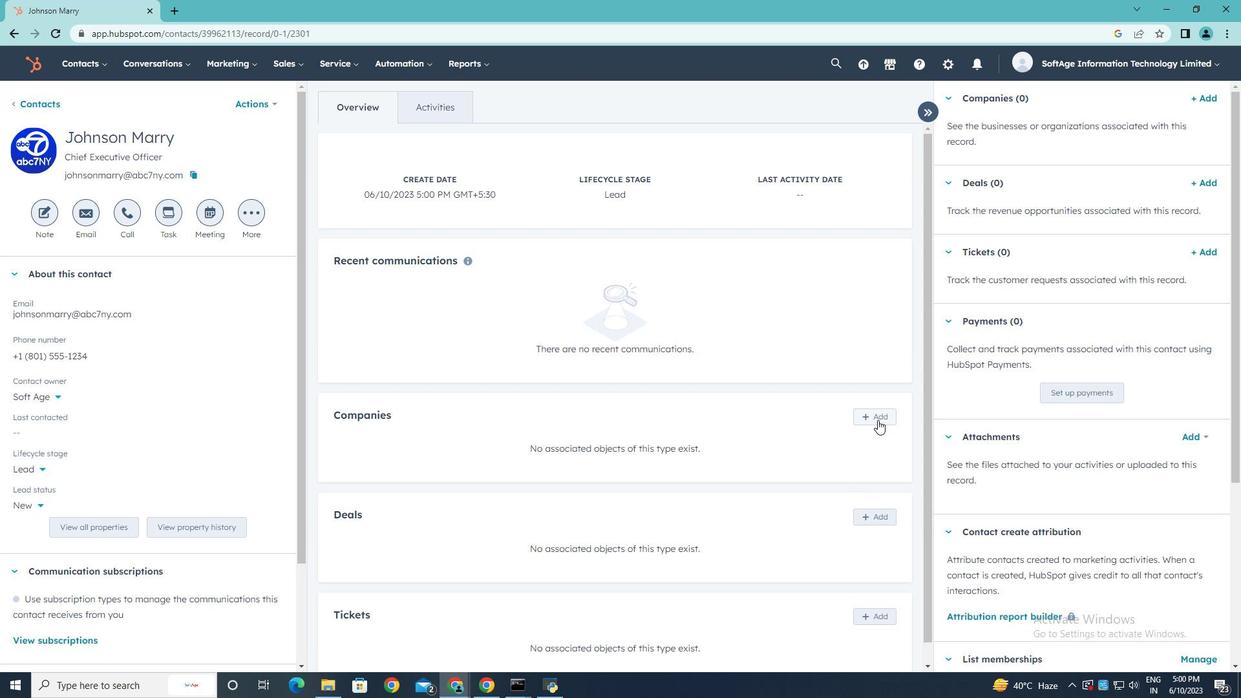 
Action: Mouse moved to (986, 131)
Screenshot: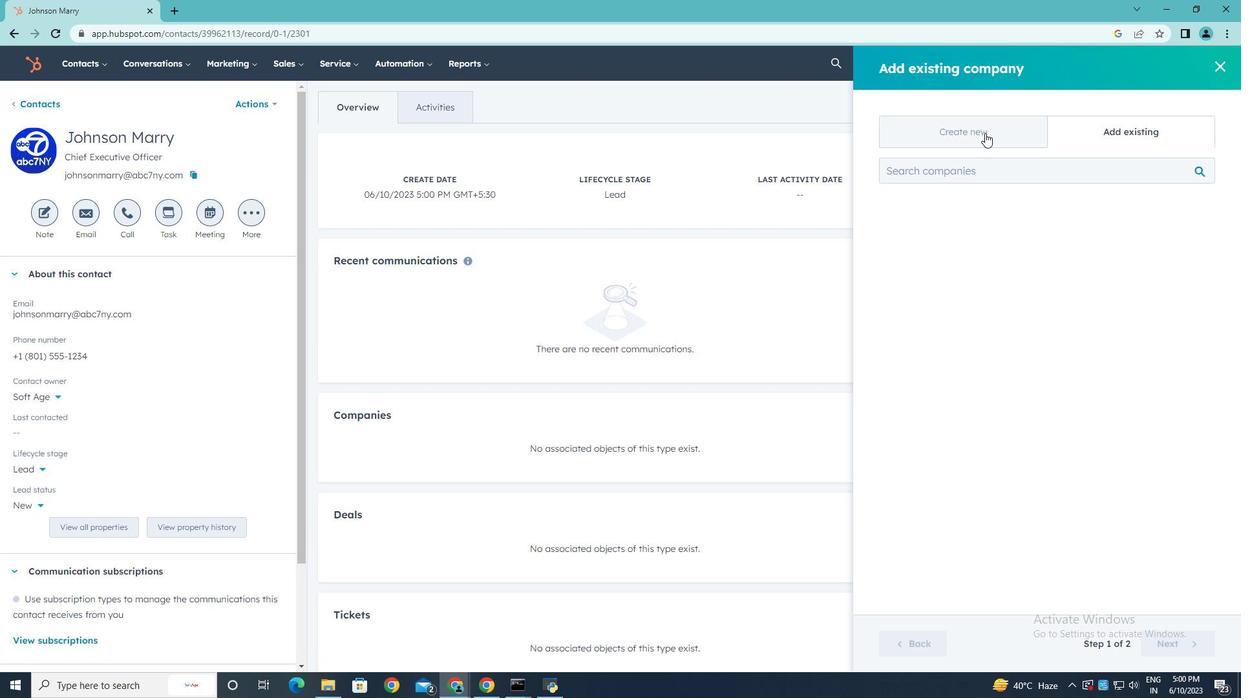 
Action: Mouse pressed left at (986, 131)
Screenshot: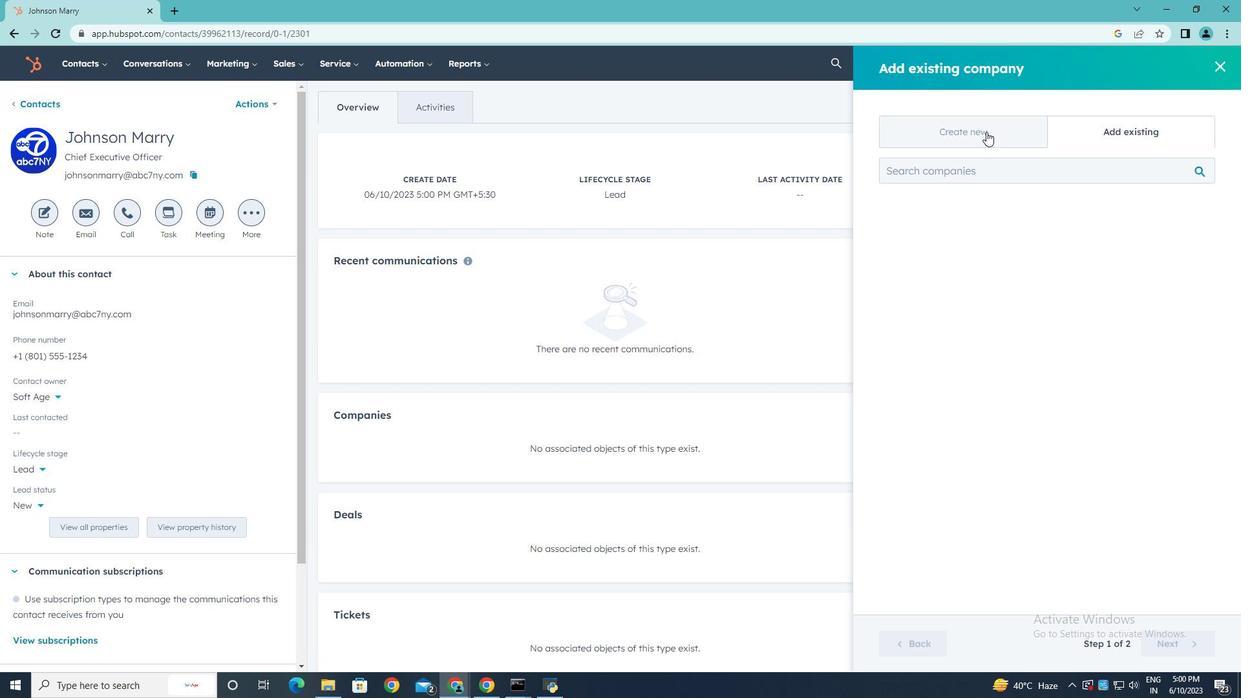 
Action: Mouse moved to (940, 206)
Screenshot: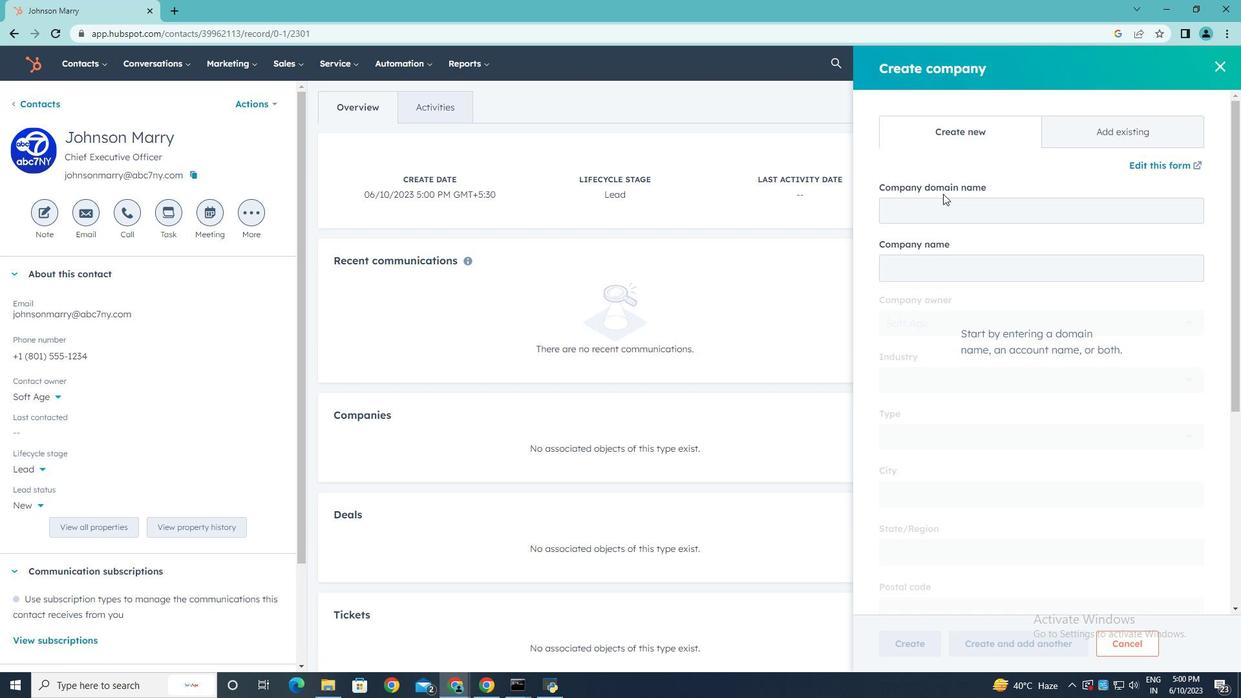 
Action: Mouse pressed left at (940, 206)
Screenshot: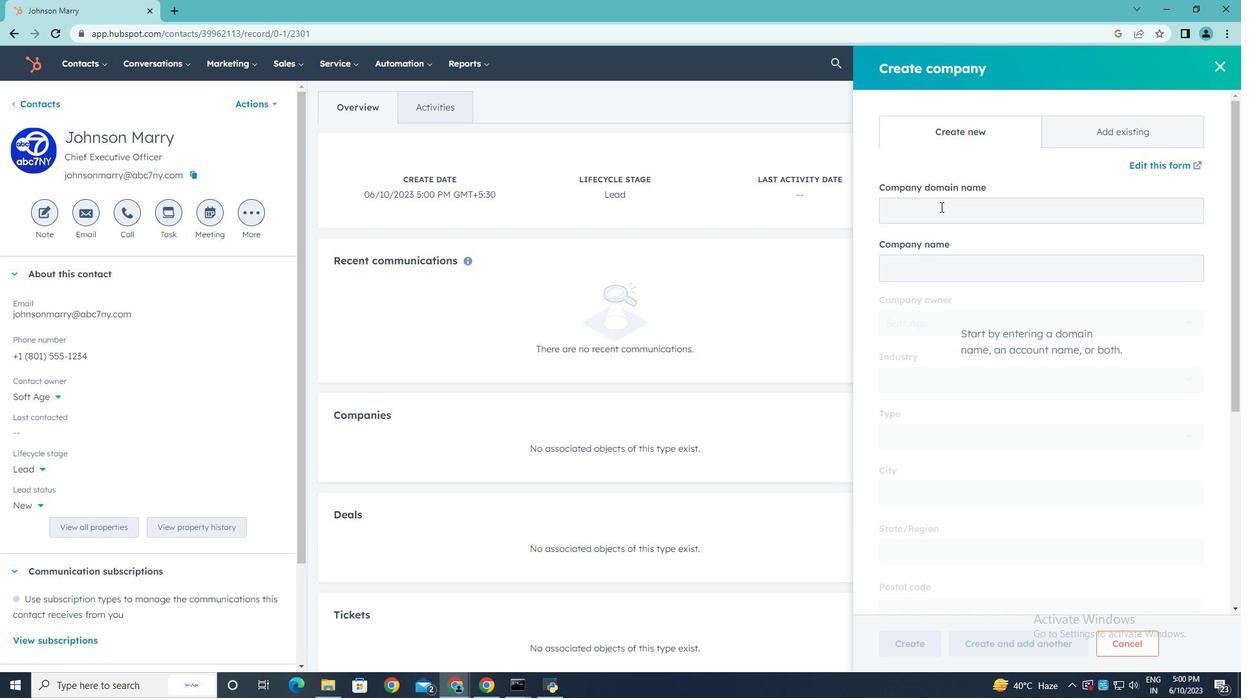 
Action: Key pressed www.swa<Key.backspace><Key.backspace>easpancorp.com
Screenshot: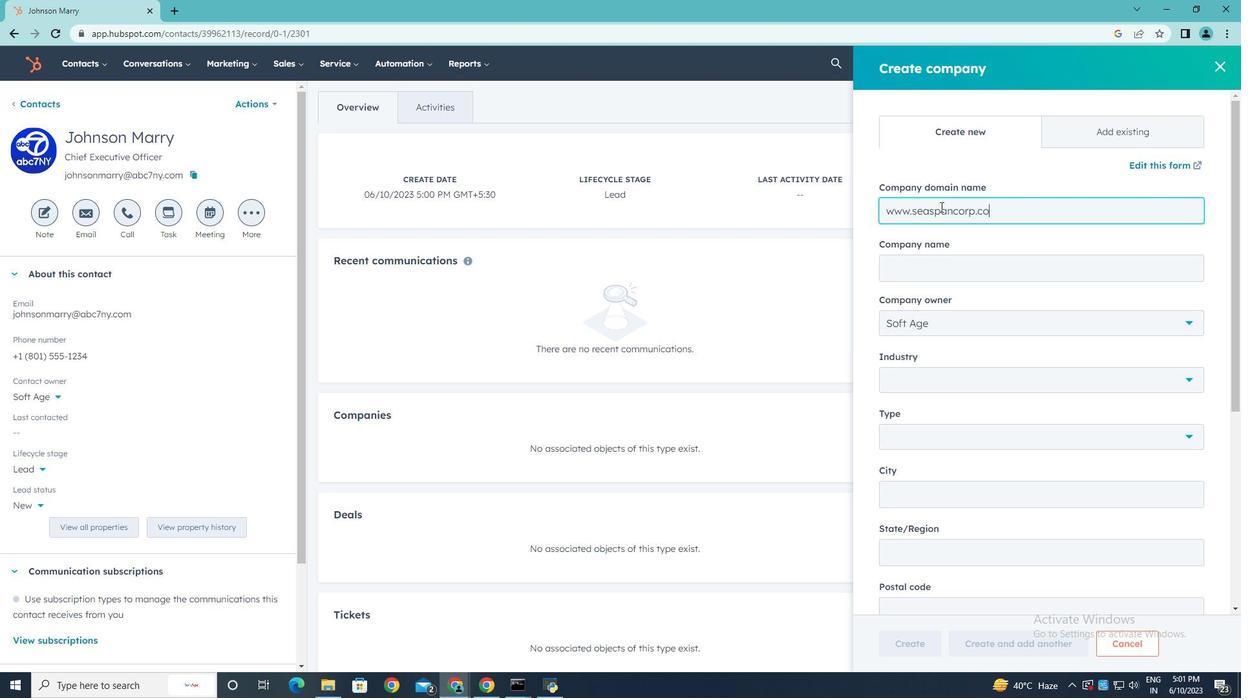 
Action: Mouse moved to (959, 285)
Screenshot: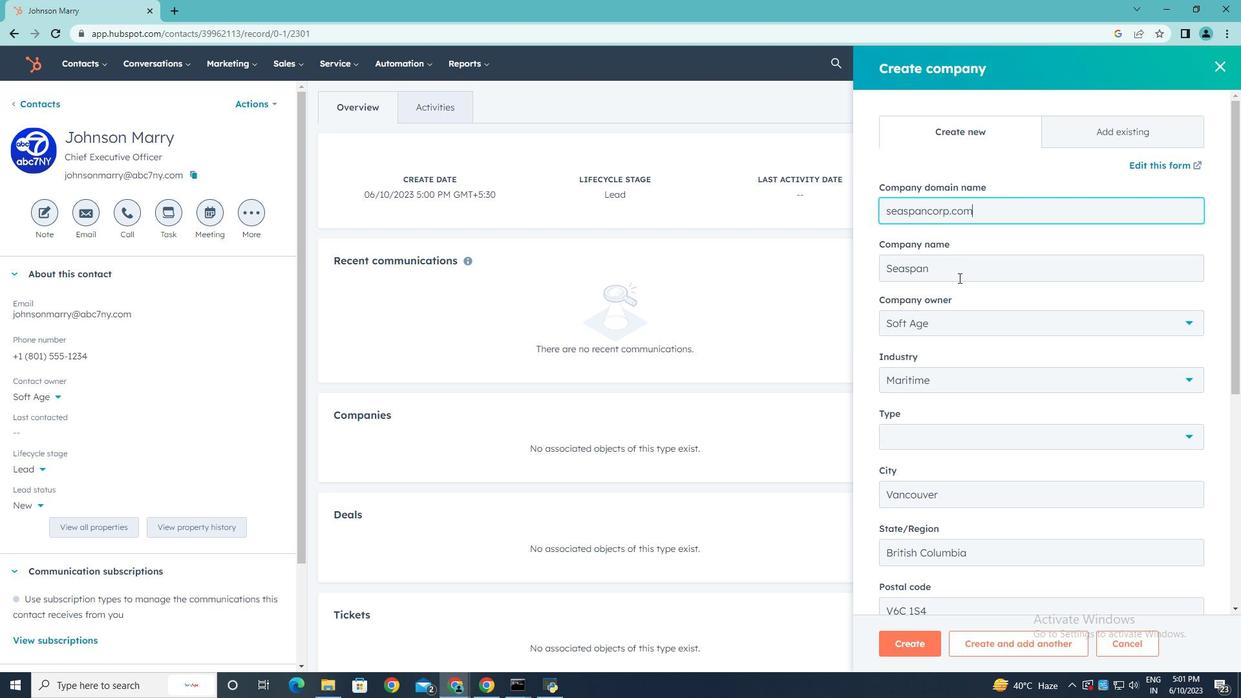 
Action: Mouse scrolled (959, 285) with delta (0, 0)
Screenshot: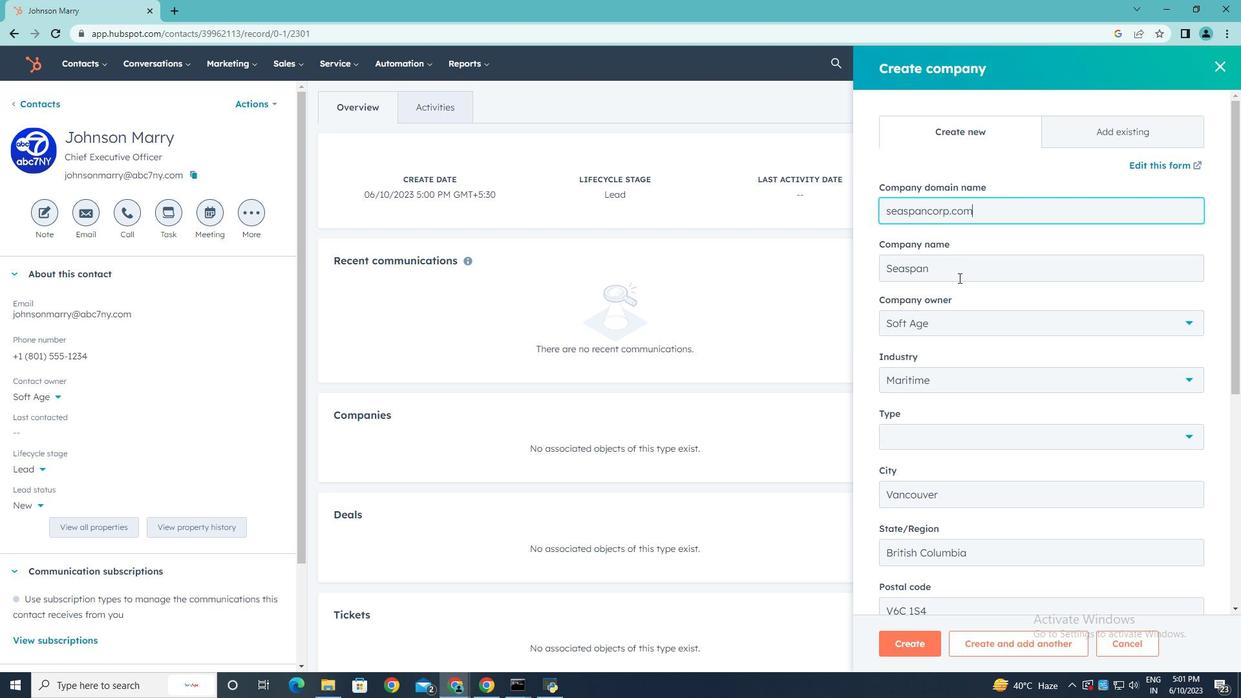 
Action: Mouse moved to (959, 286)
Screenshot: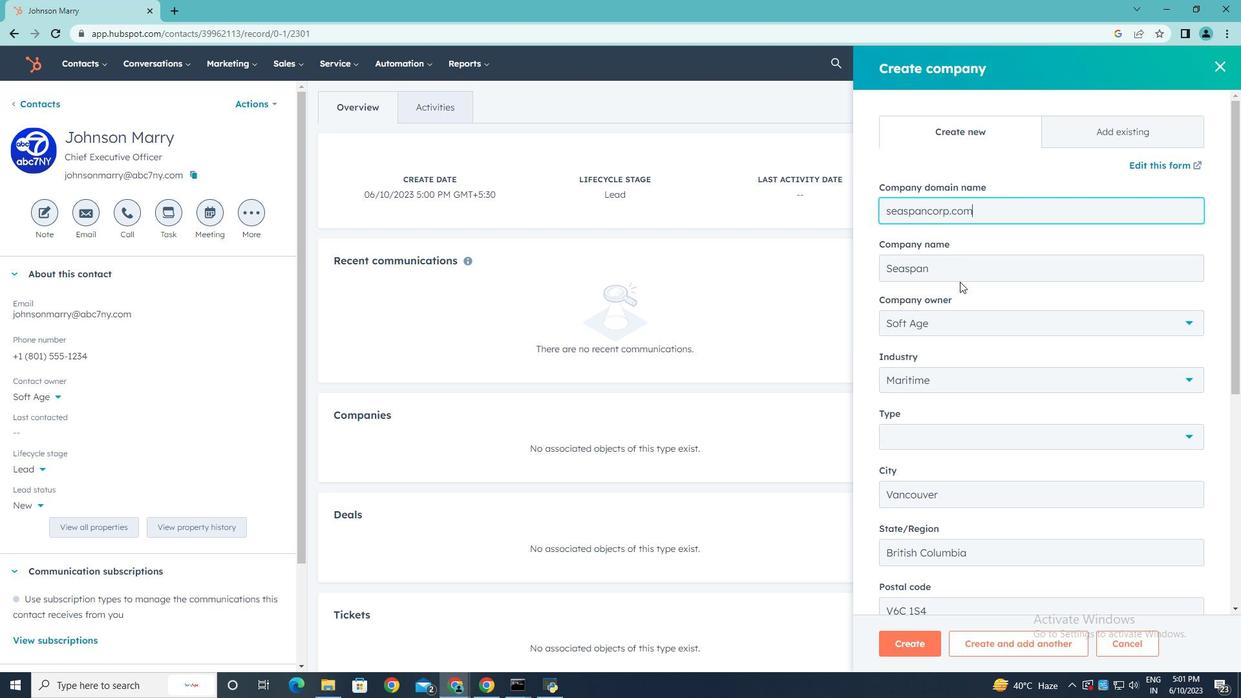 
Action: Mouse scrolled (959, 285) with delta (0, 0)
Screenshot: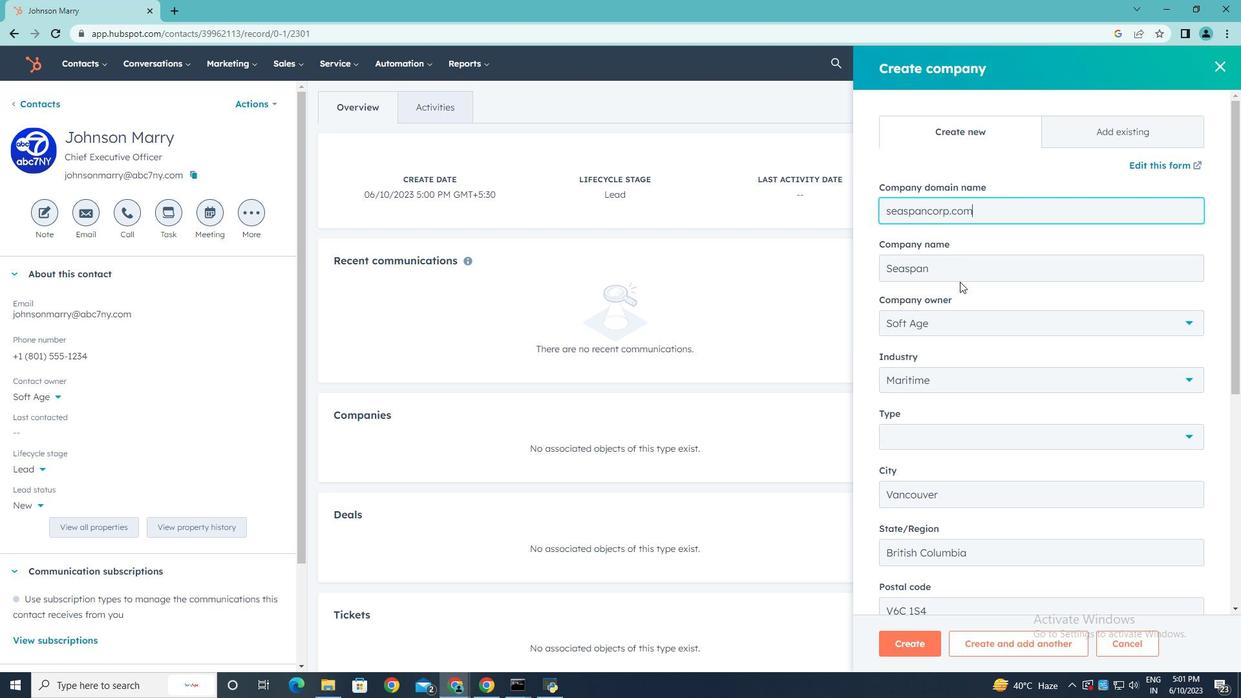 
Action: Mouse moved to (1142, 310)
Screenshot: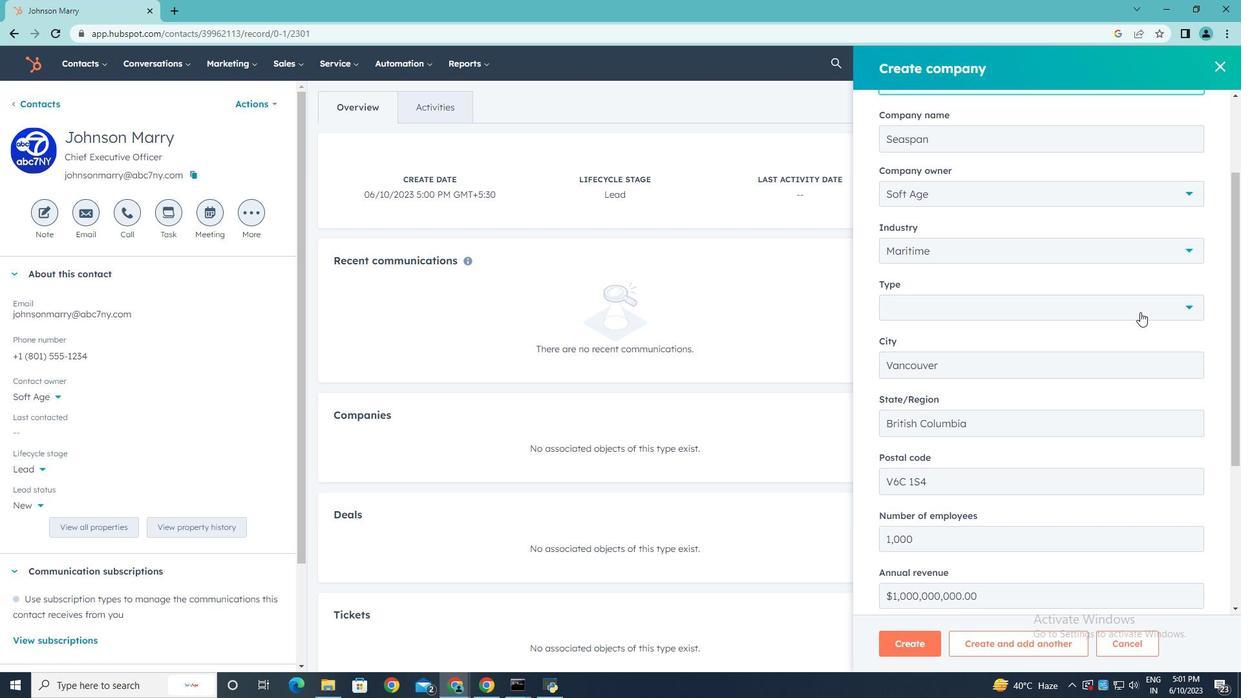 
Action: Mouse pressed left at (1142, 310)
Screenshot: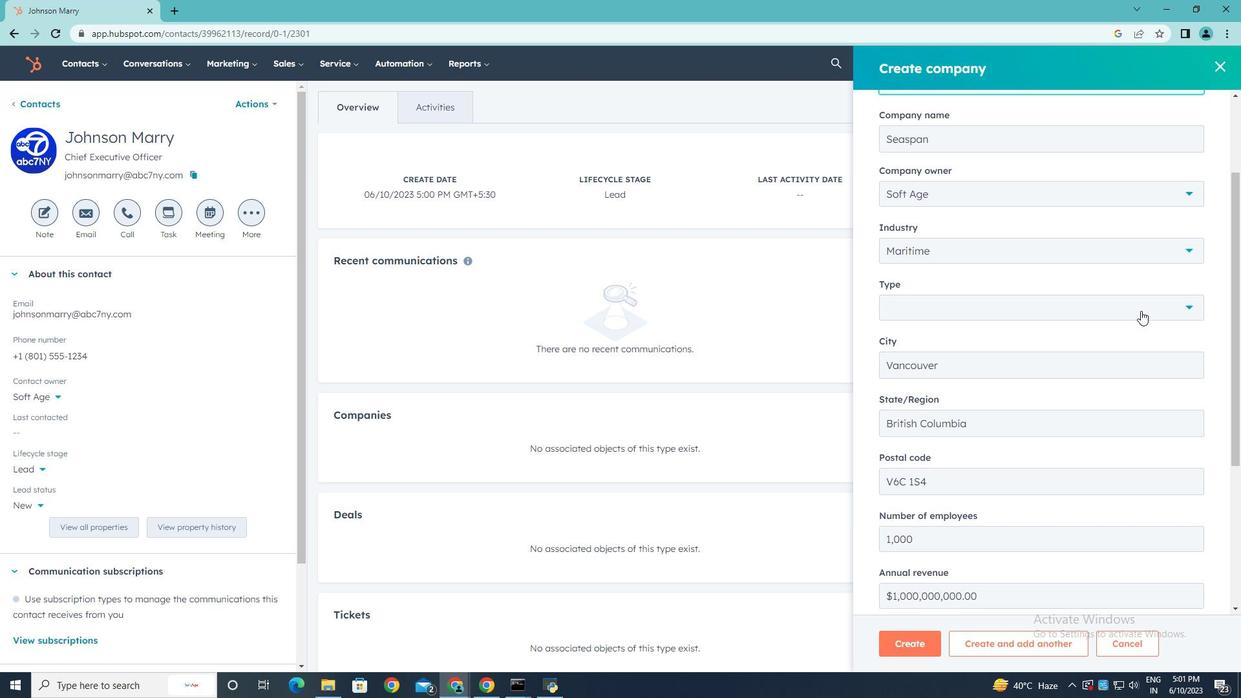 
Action: Mouse moved to (949, 368)
Screenshot: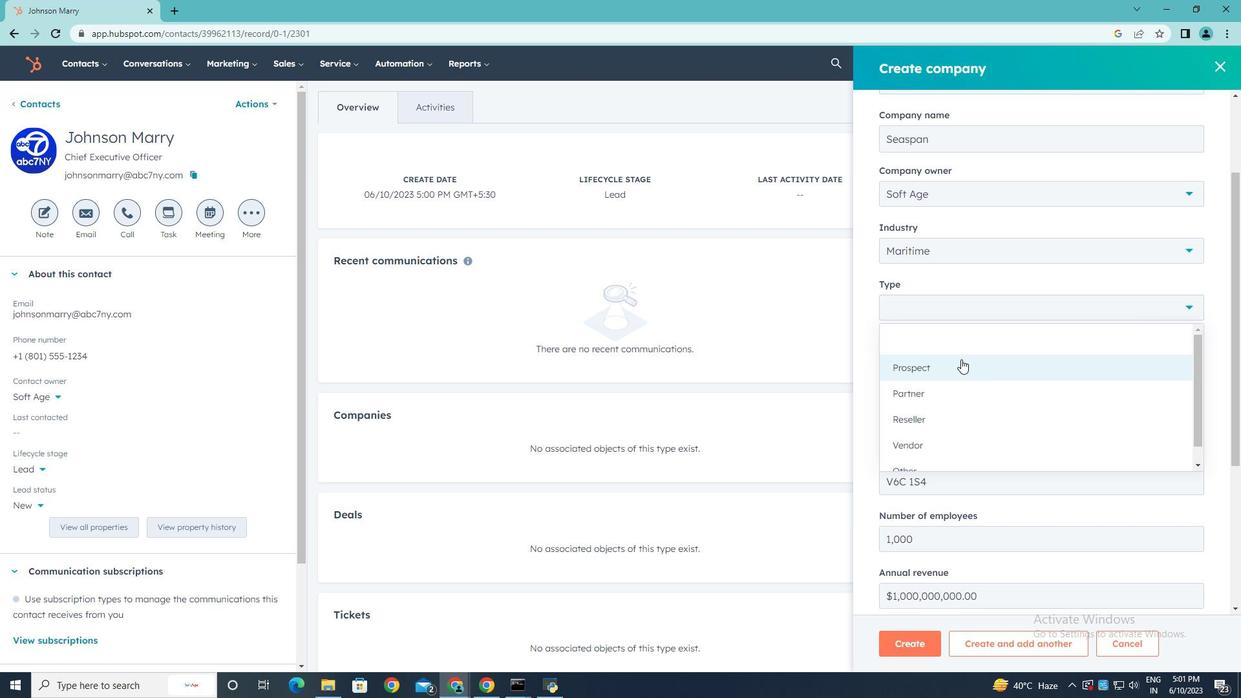 
Action: Mouse pressed left at (949, 368)
Screenshot: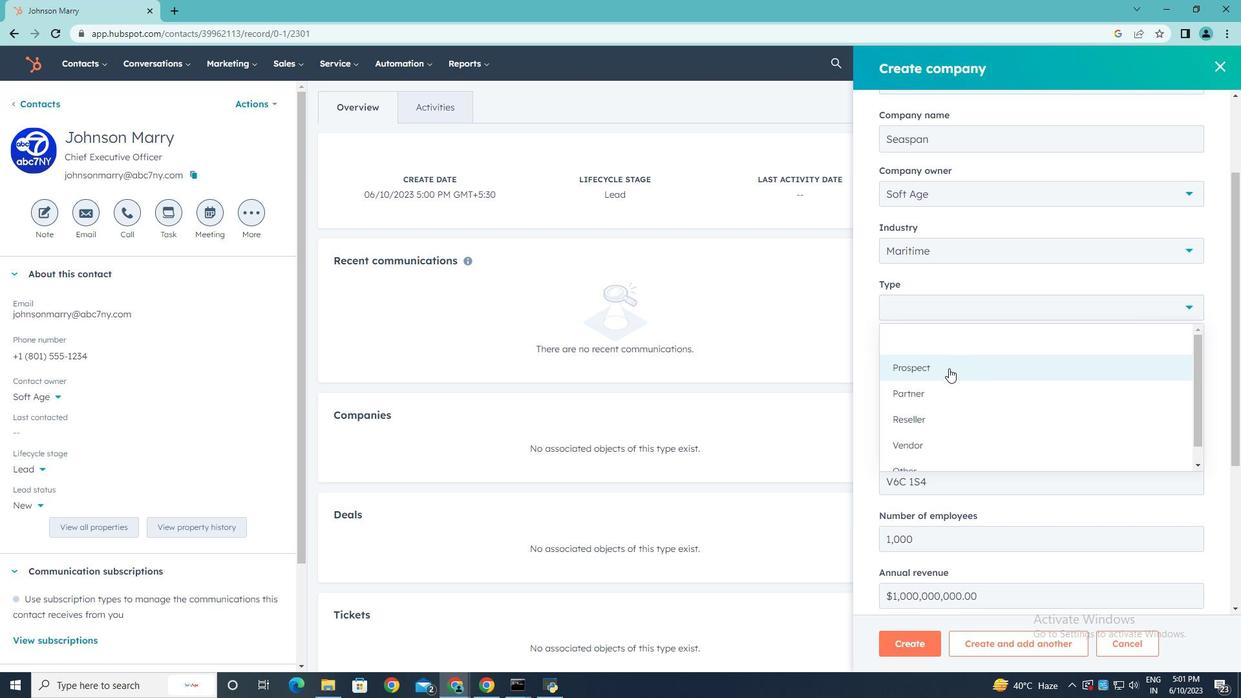 
Action: Mouse moved to (975, 367)
Screenshot: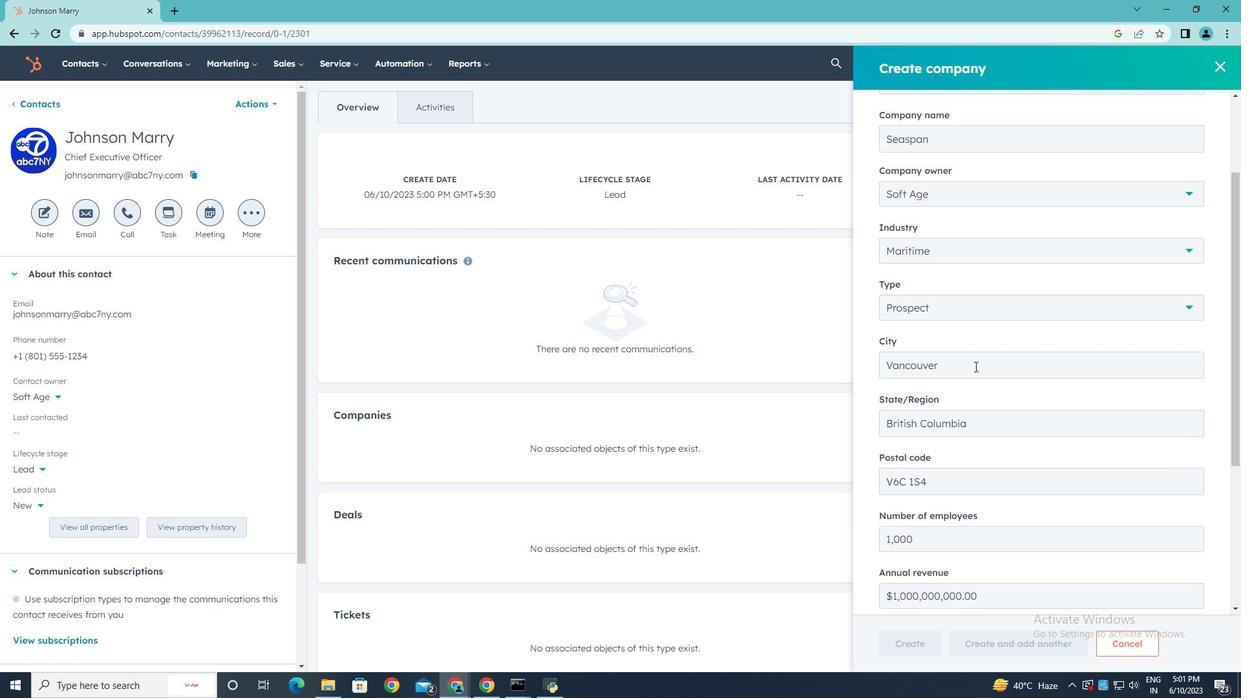 
Action: Mouse scrolled (975, 366) with delta (0, 0)
Screenshot: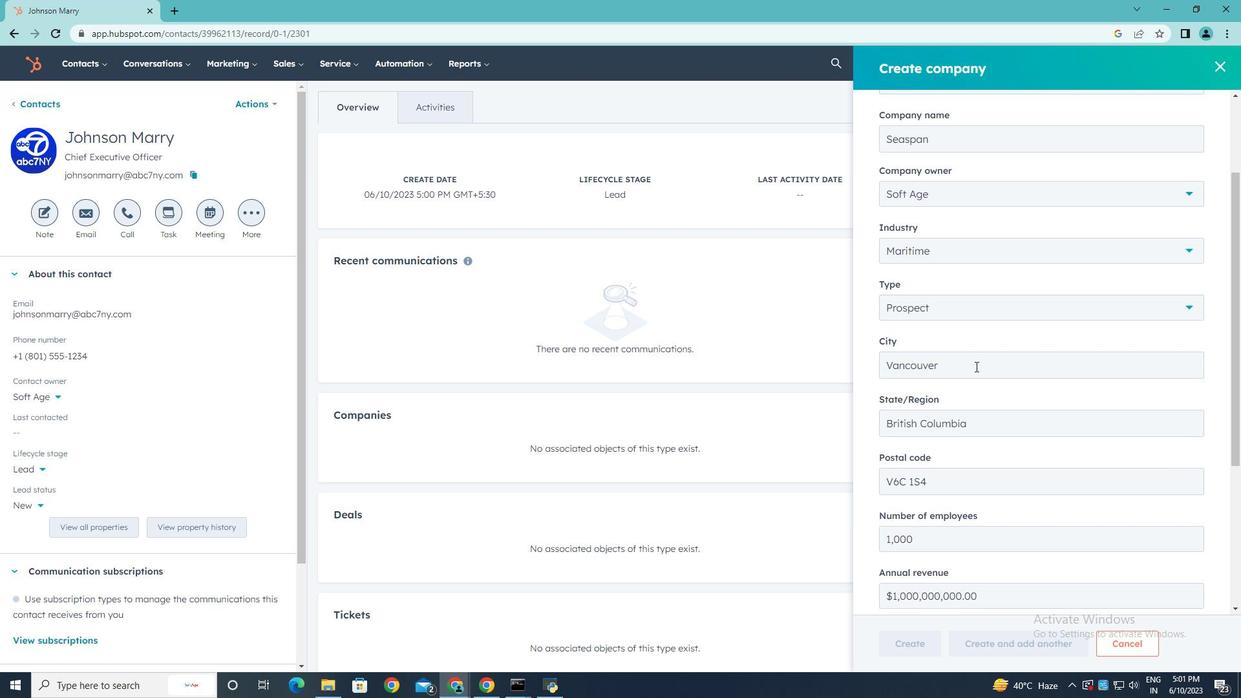 
Action: Mouse moved to (975, 367)
Screenshot: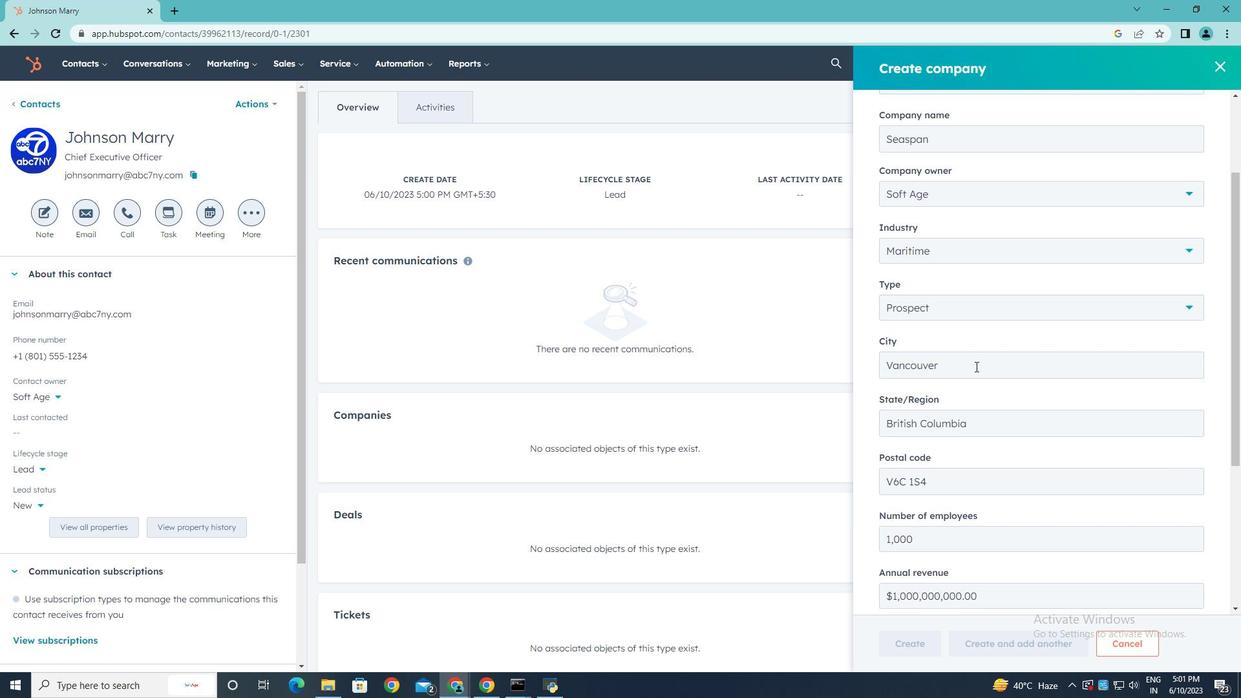 
Action: Mouse scrolled (975, 367) with delta (0, 0)
Screenshot: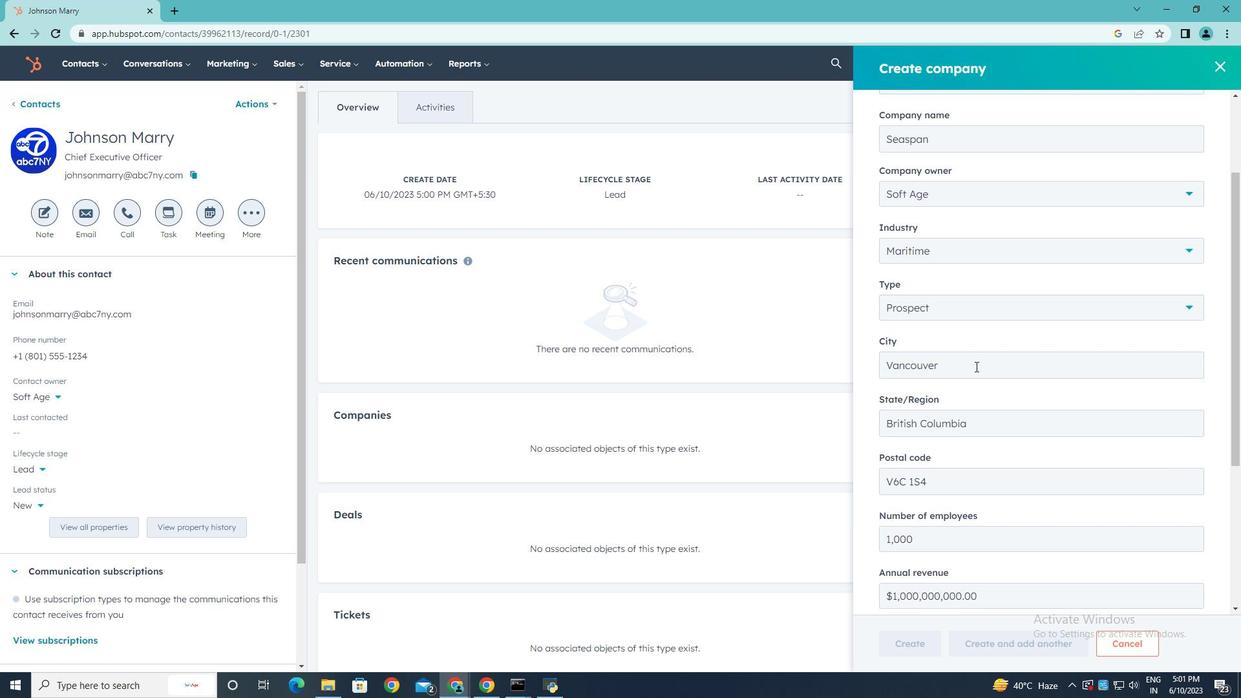 
Action: Mouse scrolled (975, 367) with delta (0, 0)
Screenshot: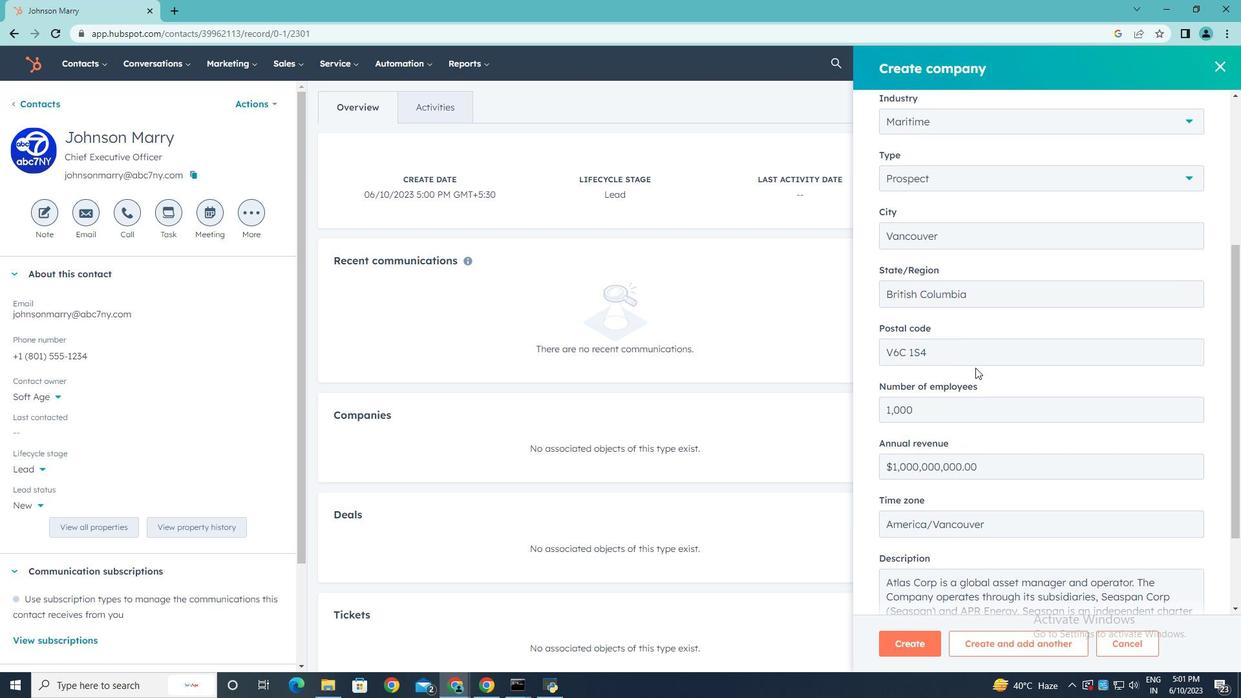 
Action: Mouse scrolled (975, 367) with delta (0, 0)
Screenshot: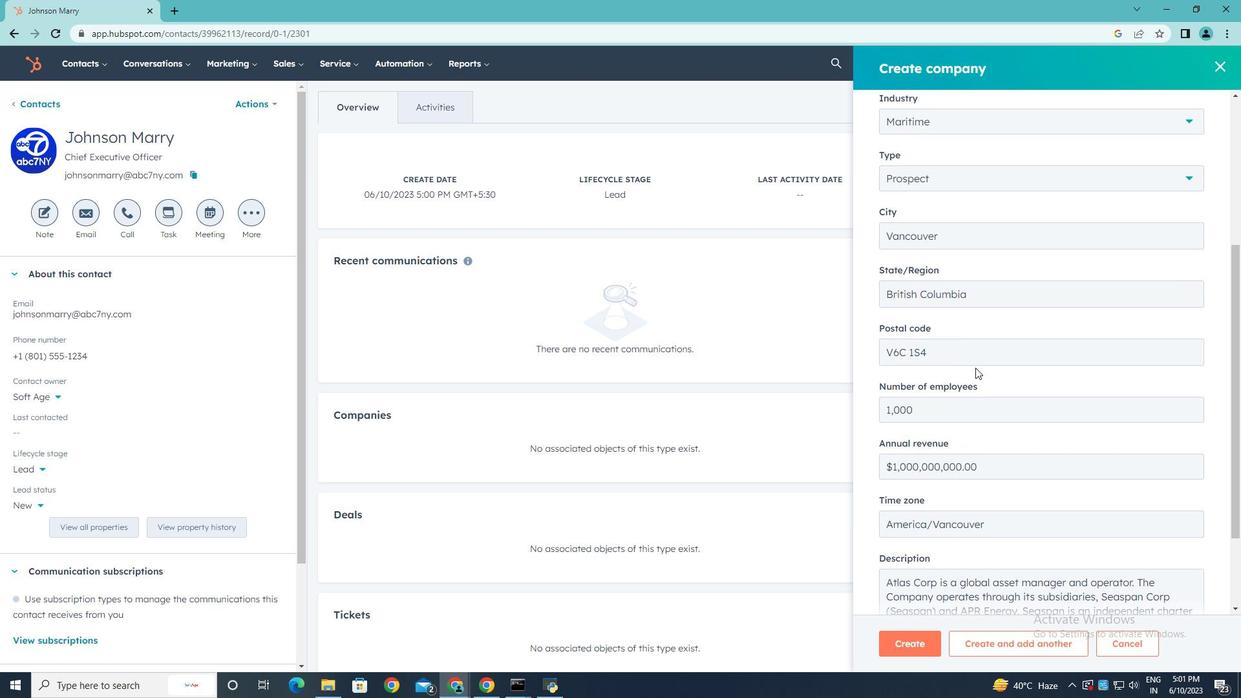 
Action: Mouse scrolled (975, 367) with delta (0, 0)
Screenshot: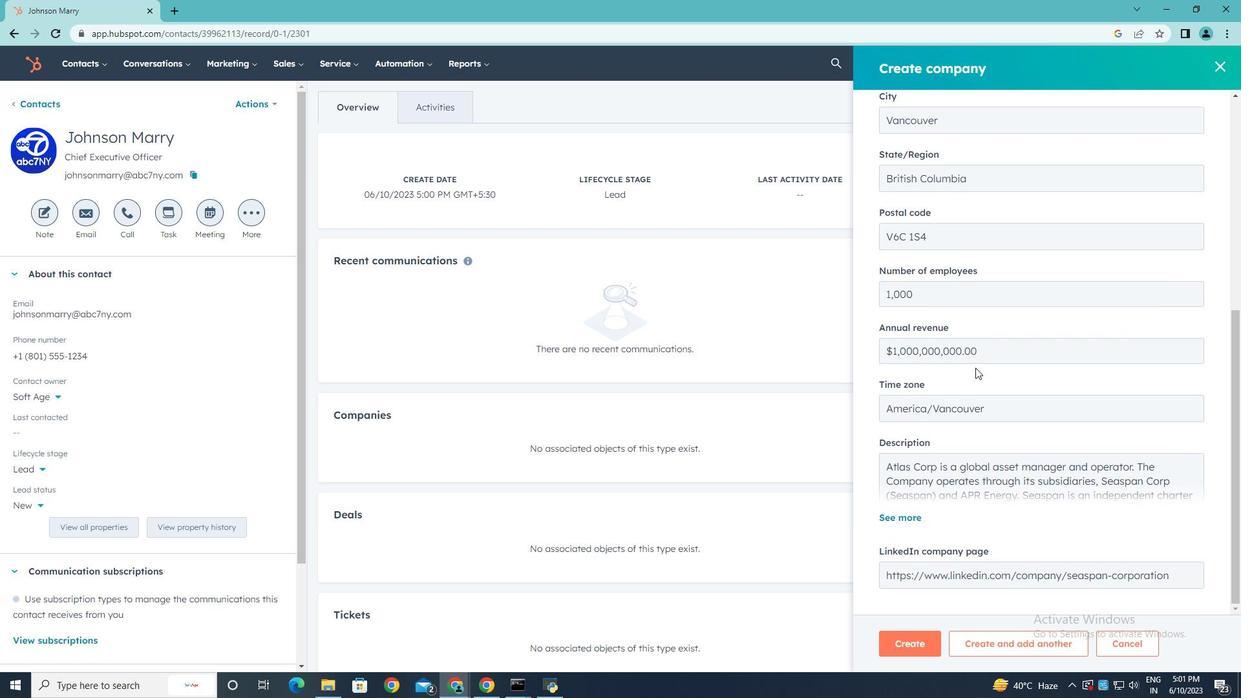
Action: Mouse scrolled (975, 367) with delta (0, 0)
Screenshot: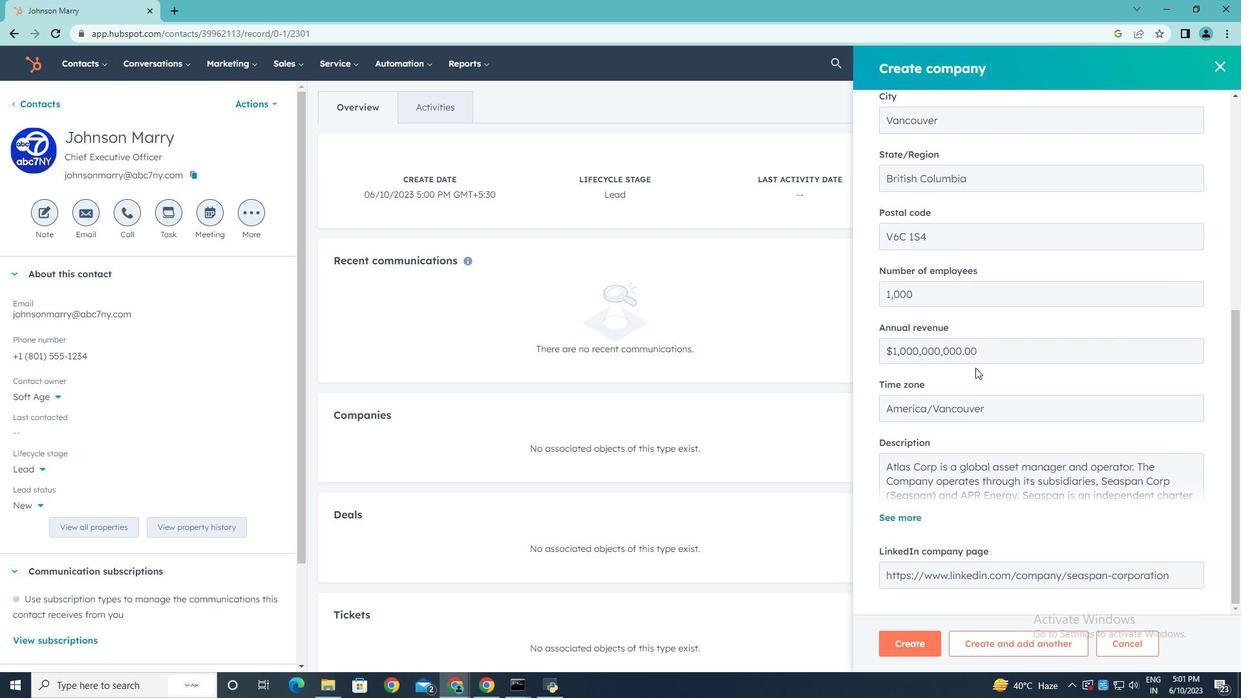 
Action: Mouse scrolled (975, 367) with delta (0, 0)
Screenshot: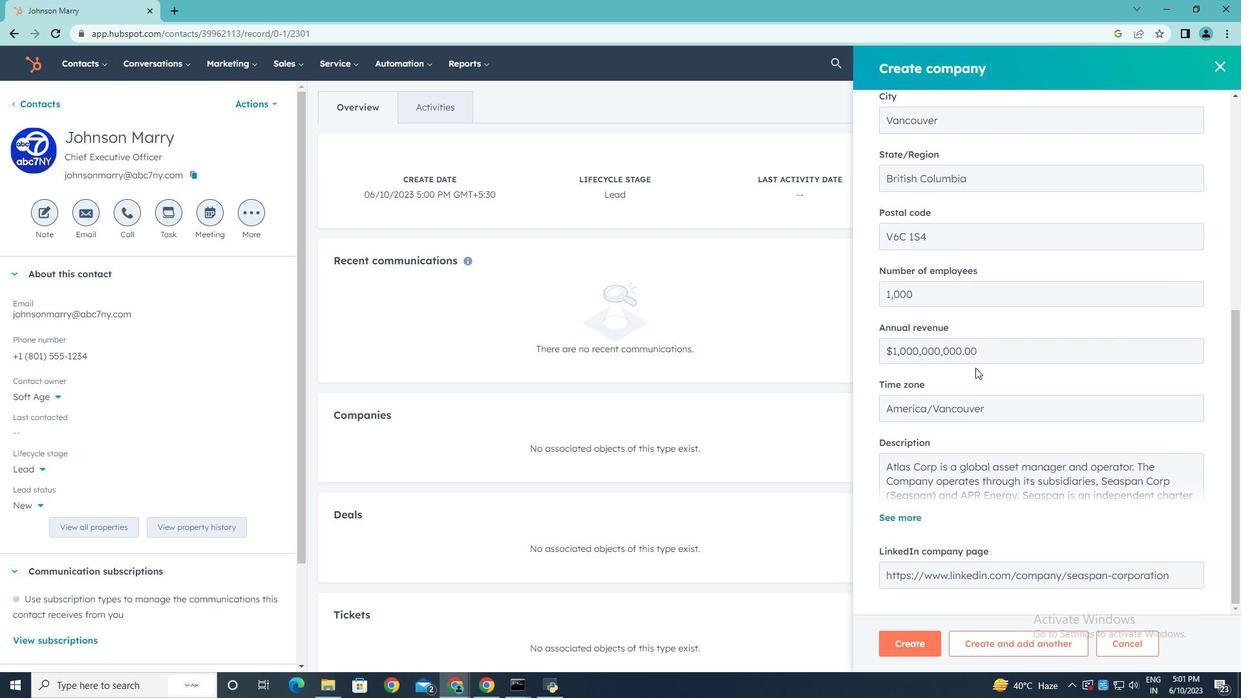 
Action: Mouse scrolled (975, 367) with delta (0, 0)
Screenshot: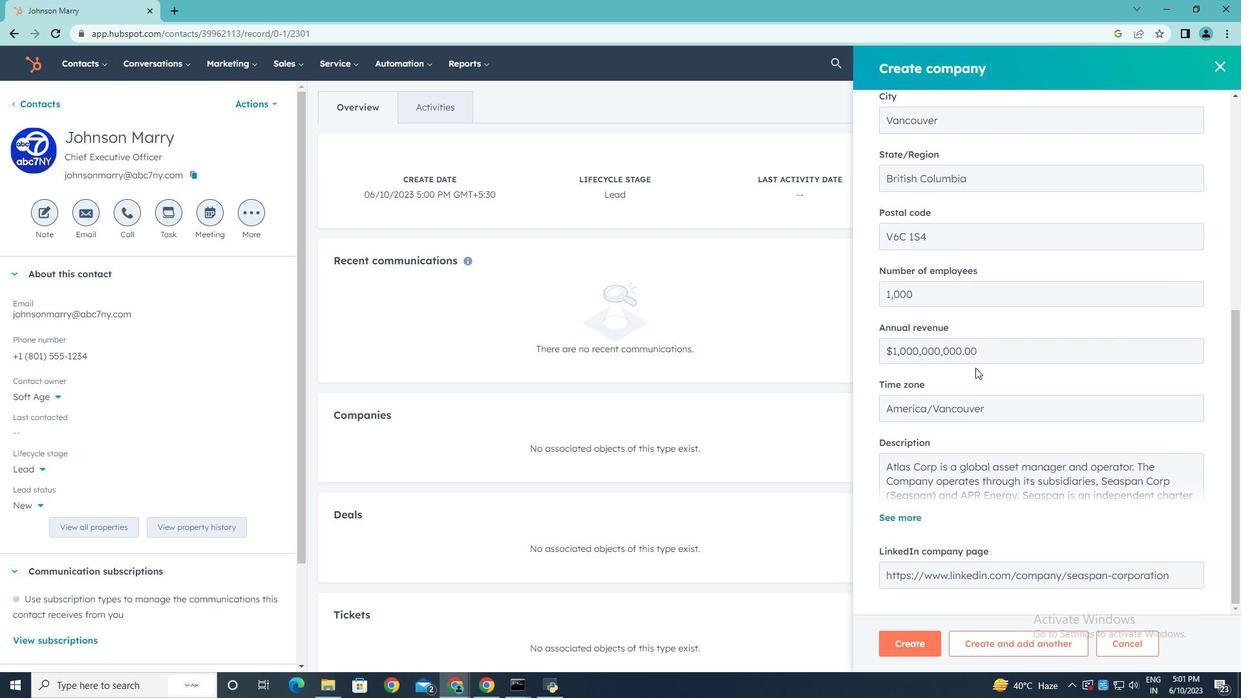 
Action: Mouse moved to (915, 642)
Screenshot: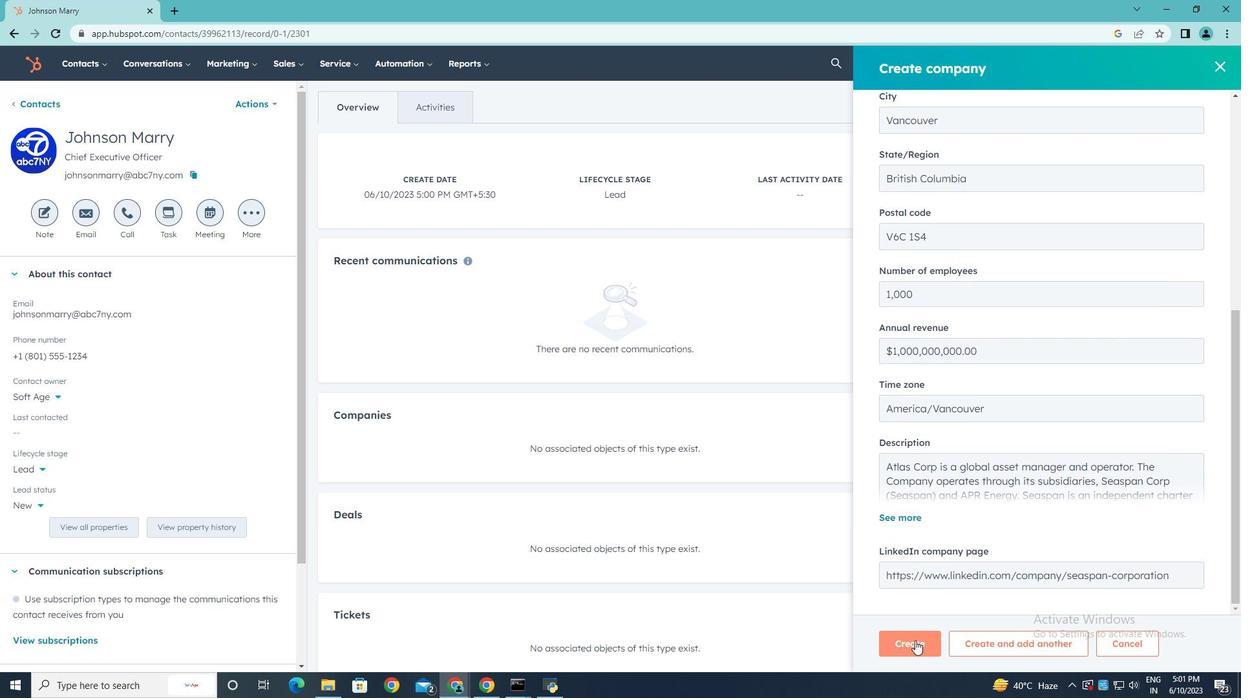 
Action: Mouse pressed left at (915, 642)
Screenshot: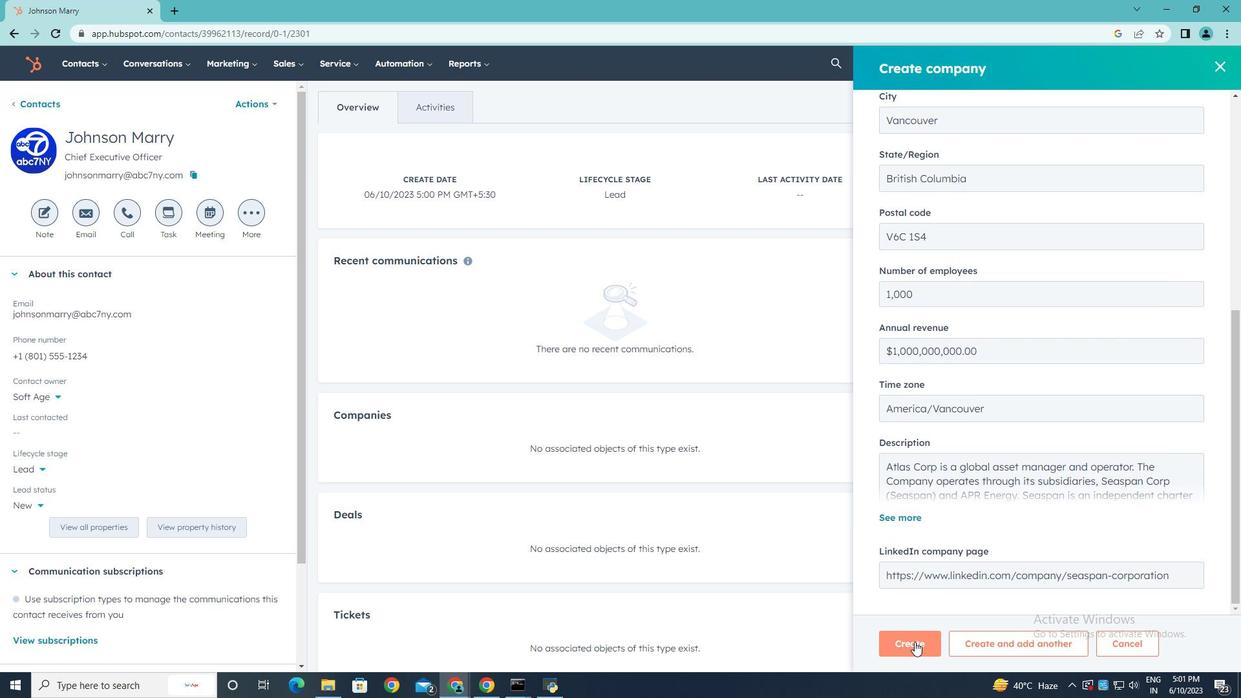 
Action: Mouse moved to (854, 387)
Screenshot: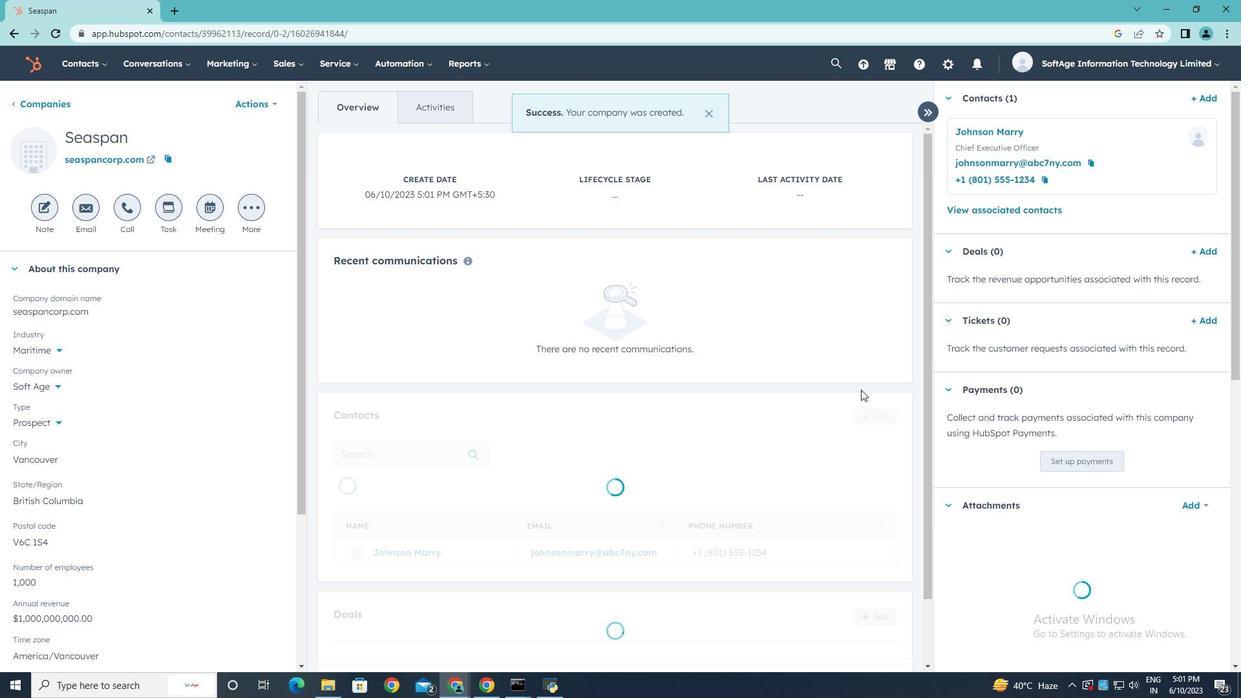 
